 Task: Create an event for the industry conference attendance.
Action: Mouse moved to (77, 149)
Screenshot: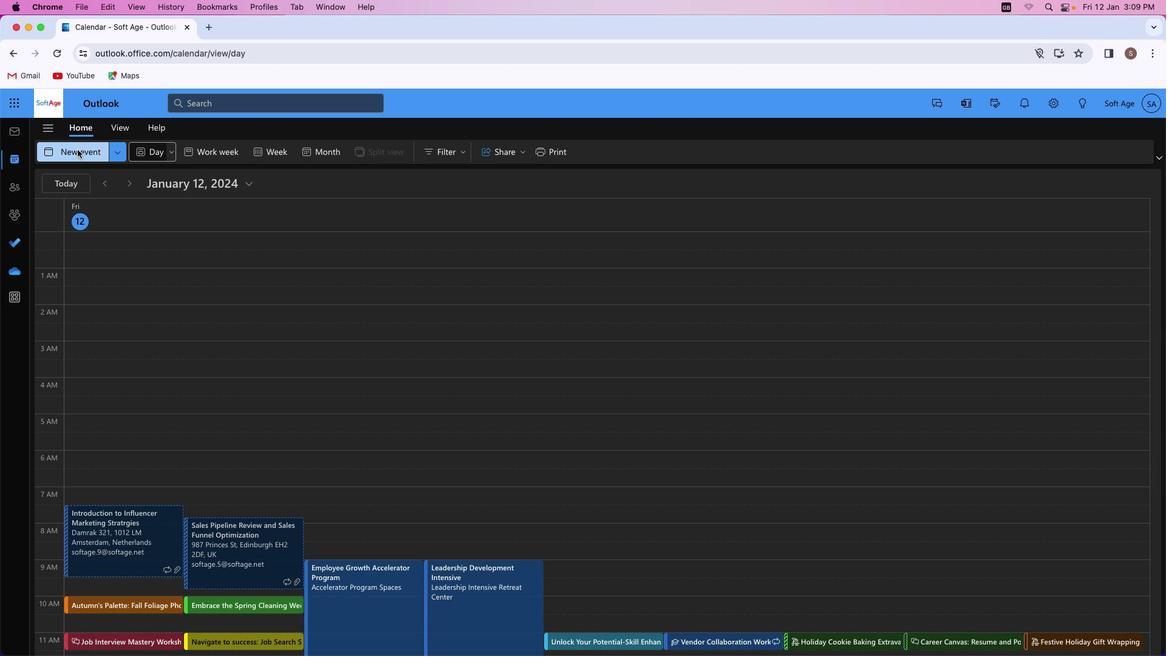 
Action: Mouse pressed left at (77, 149)
Screenshot: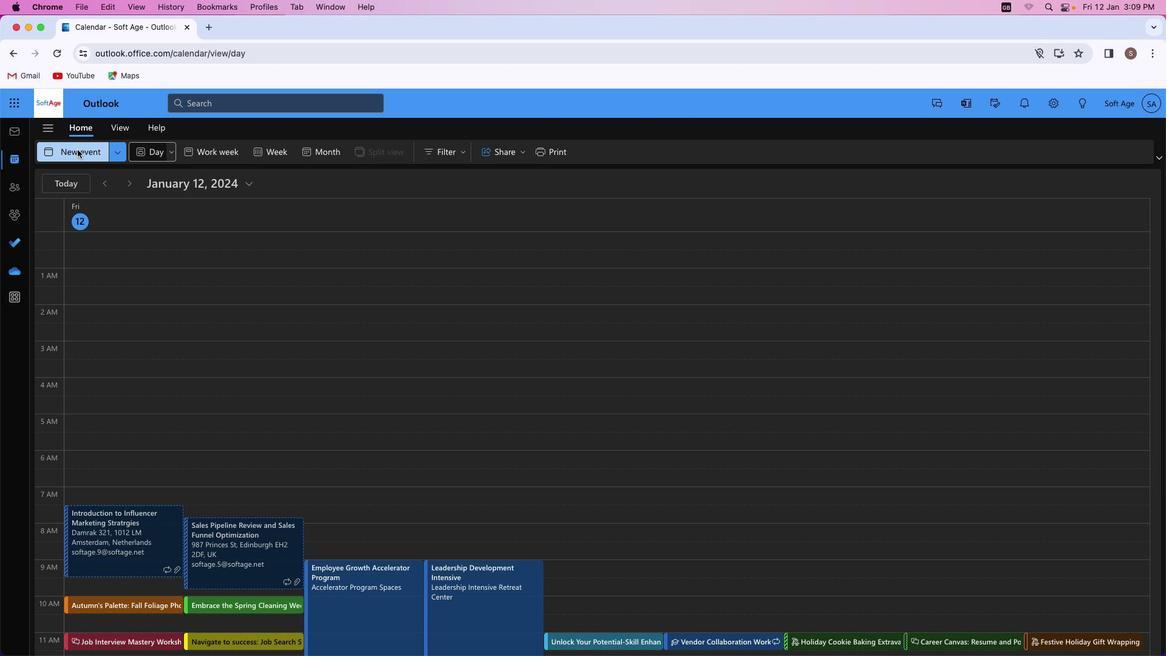 
Action: Mouse moved to (317, 226)
Screenshot: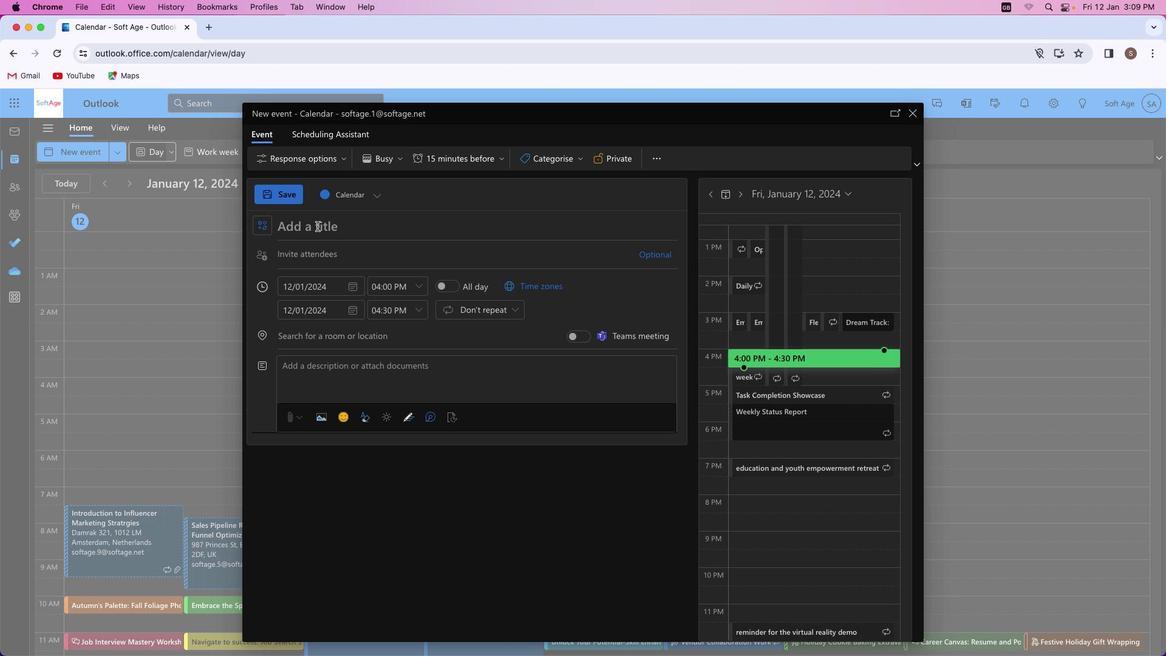 
Action: Mouse pressed left at (317, 226)
Screenshot: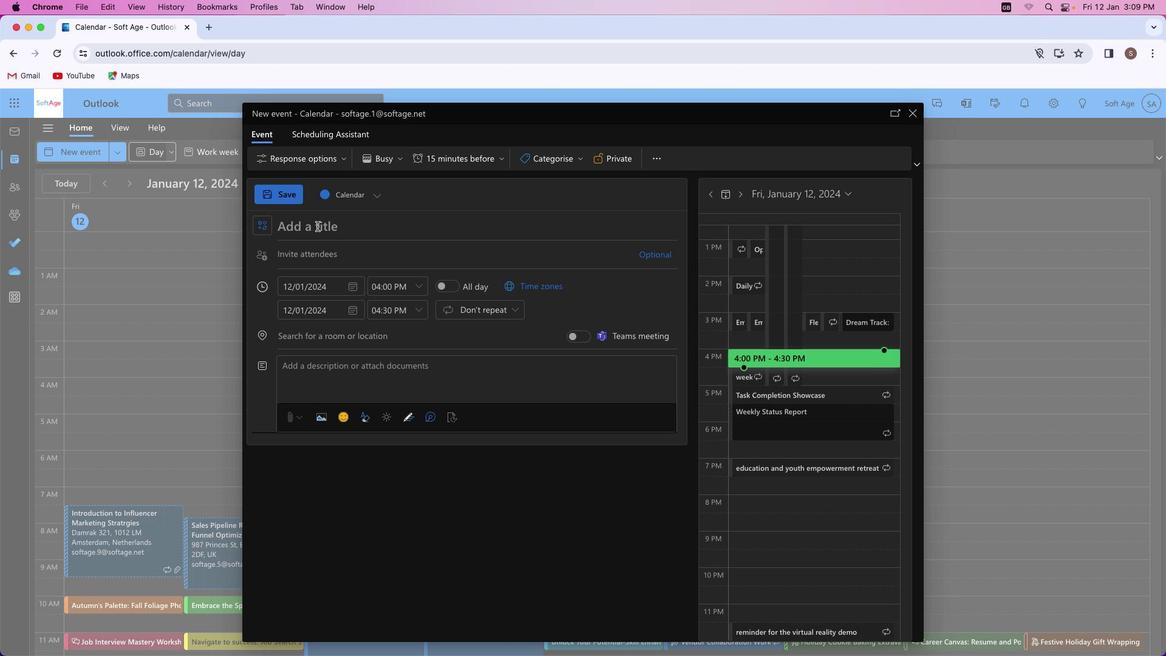 
Action: Key pressed Key.shift'E''l''e''v''a''t''e'Key.spaceKey.shift_r'Y''o''u''r'Key.spaceKey.shift'E''x''p''e''r''t''i''s''e'Key.spaceKey.shift'T''h''r''o''u''g''h'Key.spaceKey.shift'C''o''n''f''e''r''e''n''c''e'Key.spaceKey.shift'A''t''t''e''n''d''a''n''c''e'
Screenshot: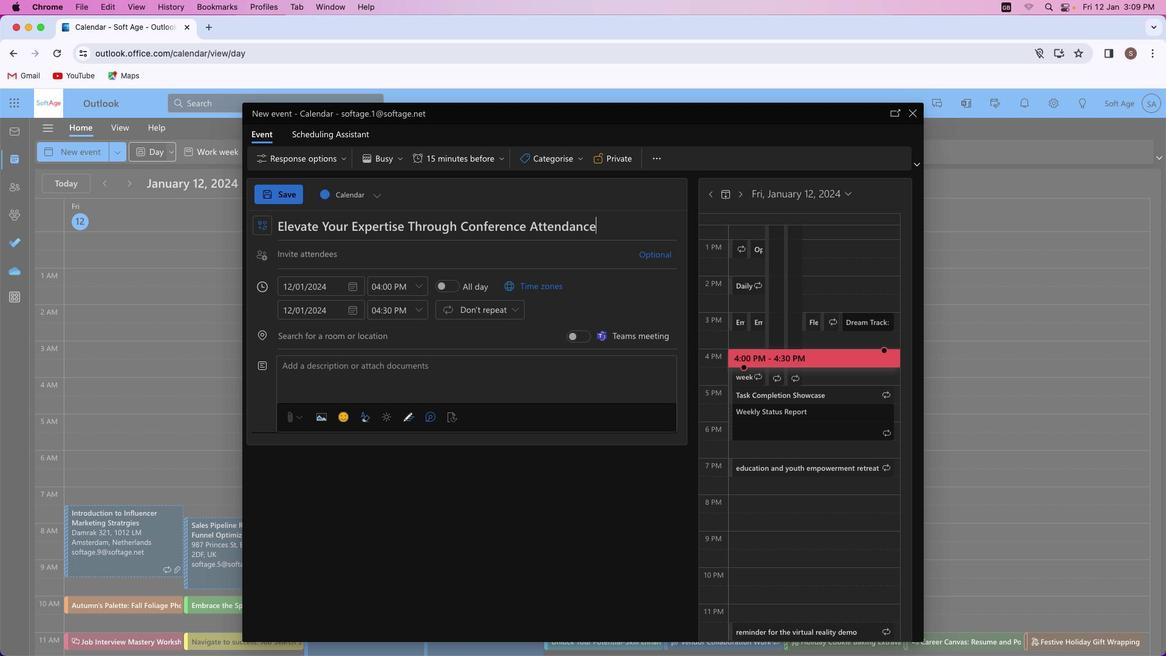 
Action: Mouse moved to (308, 249)
Screenshot: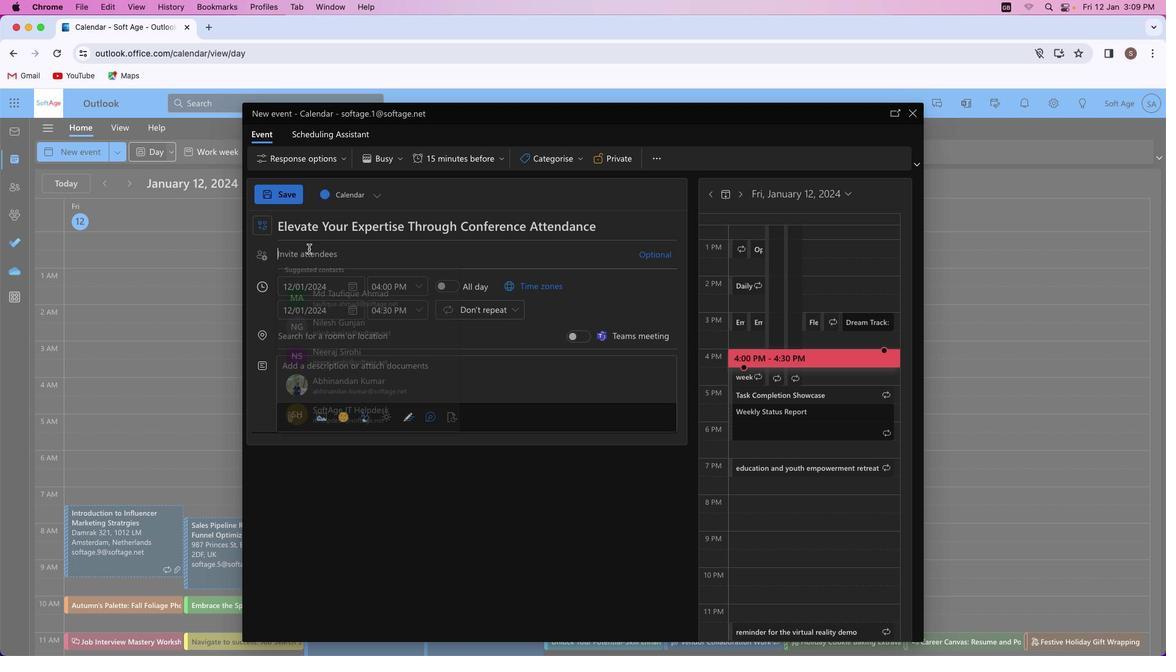 
Action: Mouse pressed left at (308, 249)
Screenshot: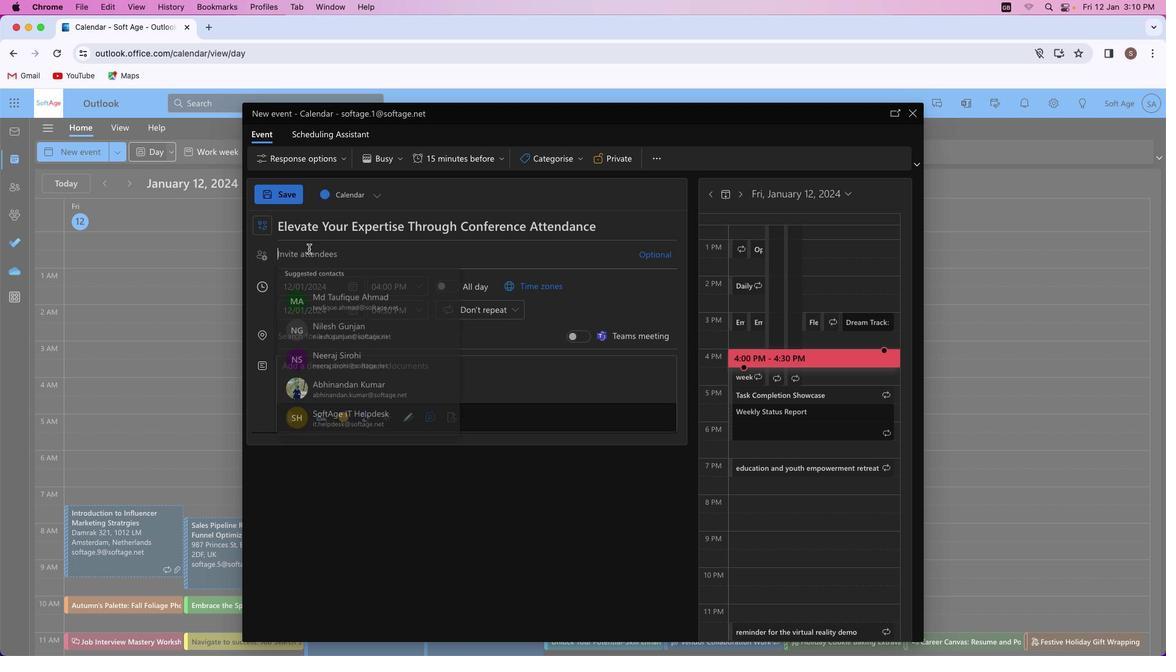 
Action: Key pressed Key.shift'A''k''a''s''h''r''a''j''p''u''t'Key.shift'@''o''u''t''l''o''o''k''.''c''o''m'
Screenshot: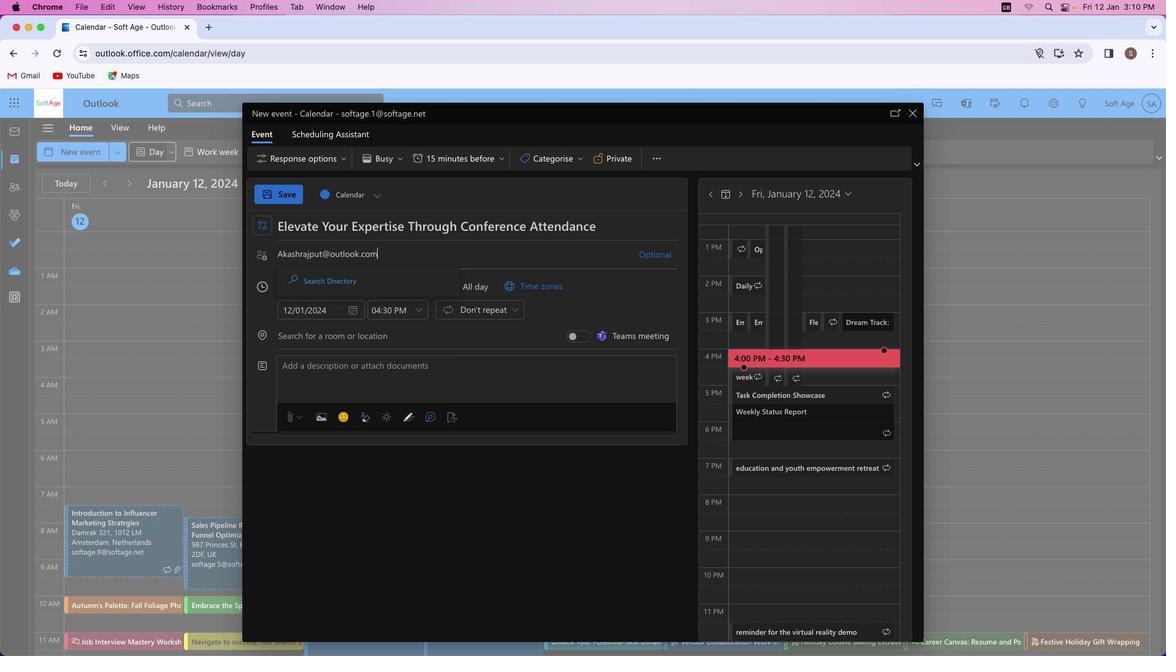 
Action: Mouse moved to (398, 278)
Screenshot: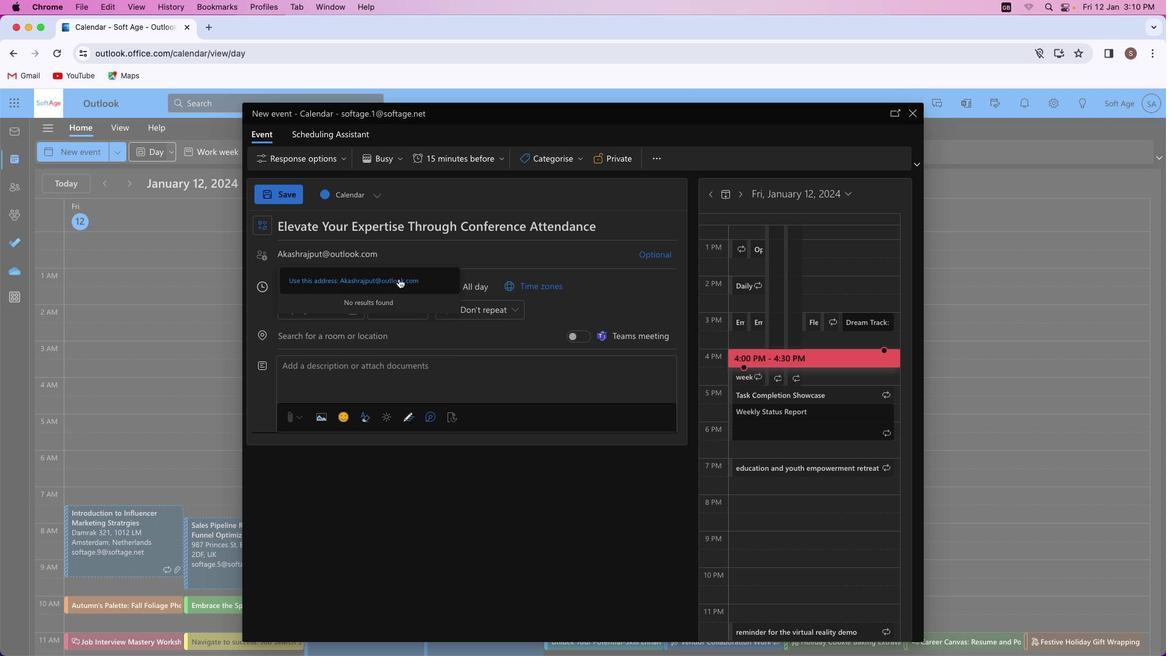 
Action: Mouse pressed left at (398, 278)
Screenshot: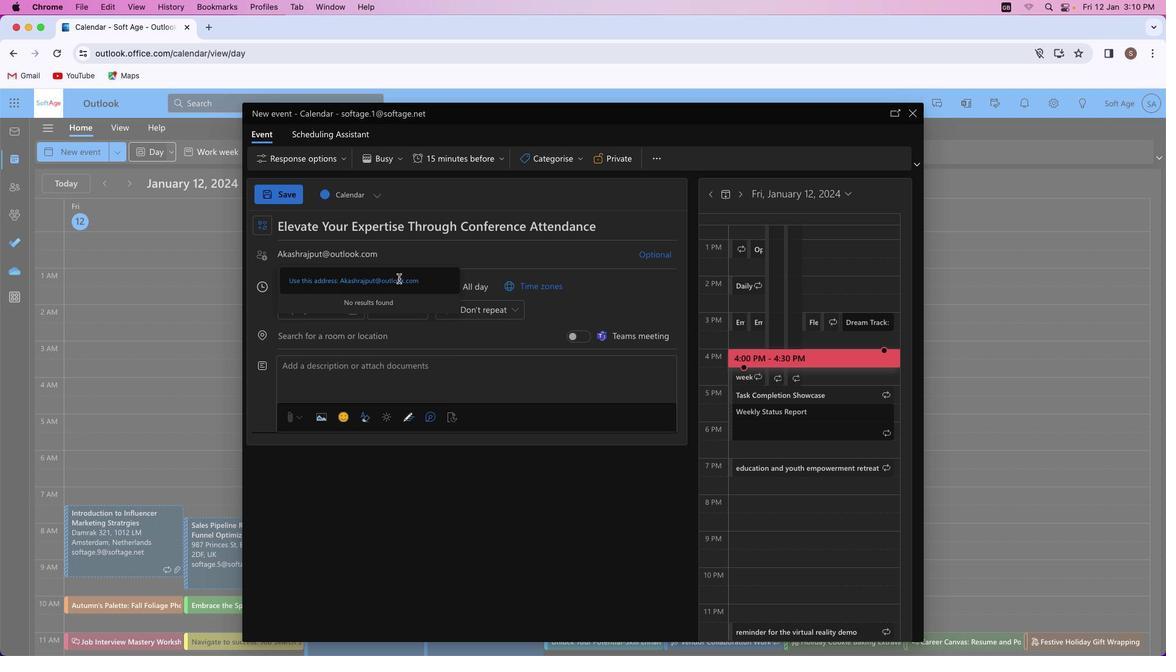 
Action: Mouse moved to (522, 284)
Screenshot: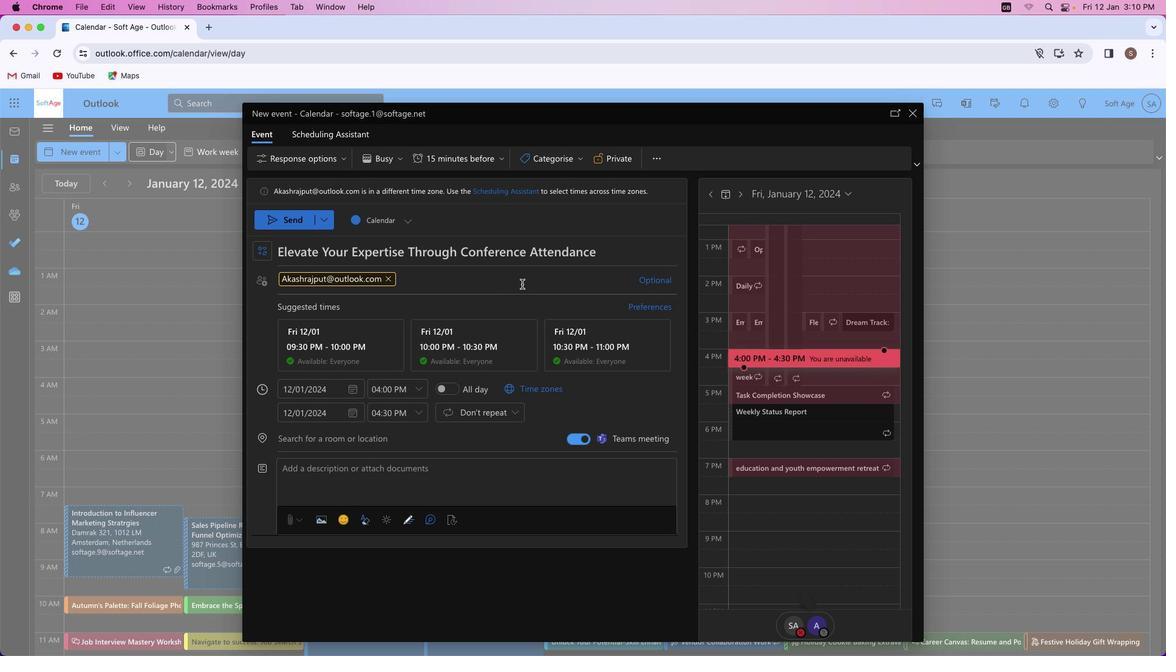
Action: Key pressed 's''h''i''v''a''m''y''a''d''a''v''4''1'Key.shift'@''o''u''t''l''o''o''k''.''c''o''m'
Screenshot: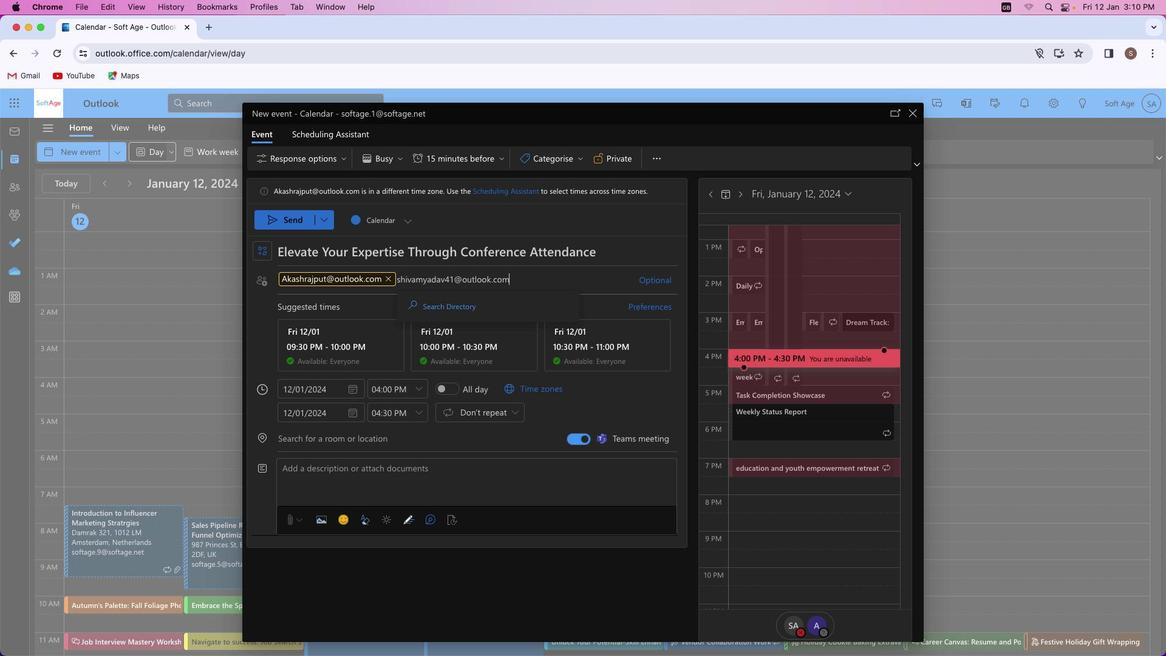 
Action: Mouse moved to (503, 303)
Screenshot: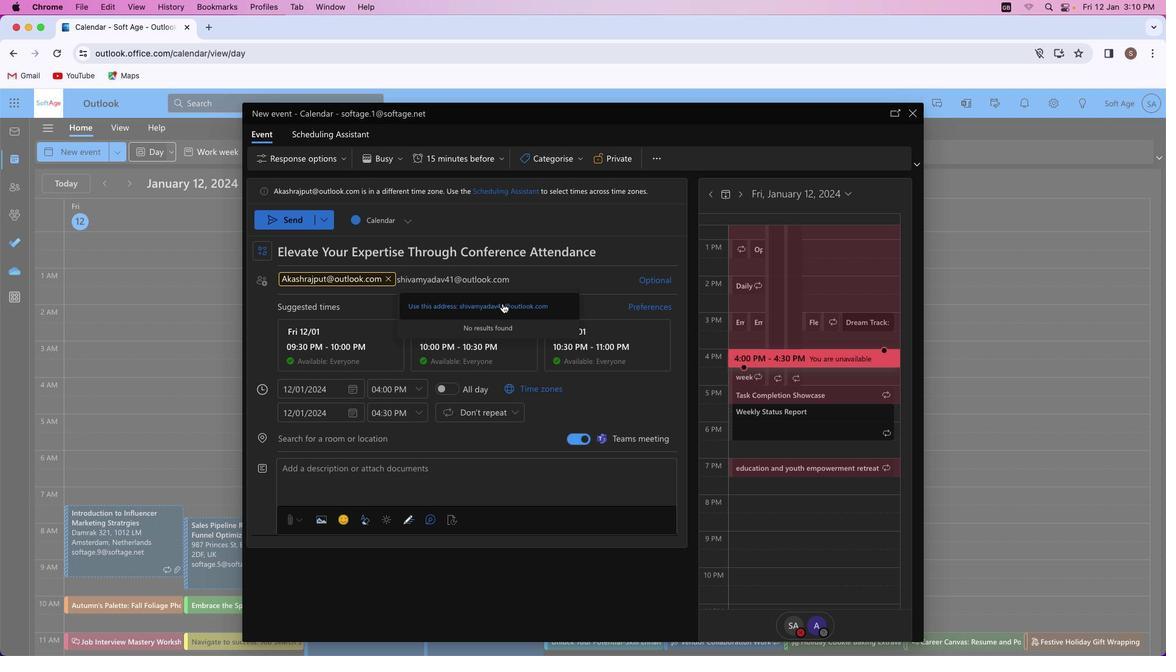 
Action: Mouse pressed left at (503, 303)
Screenshot: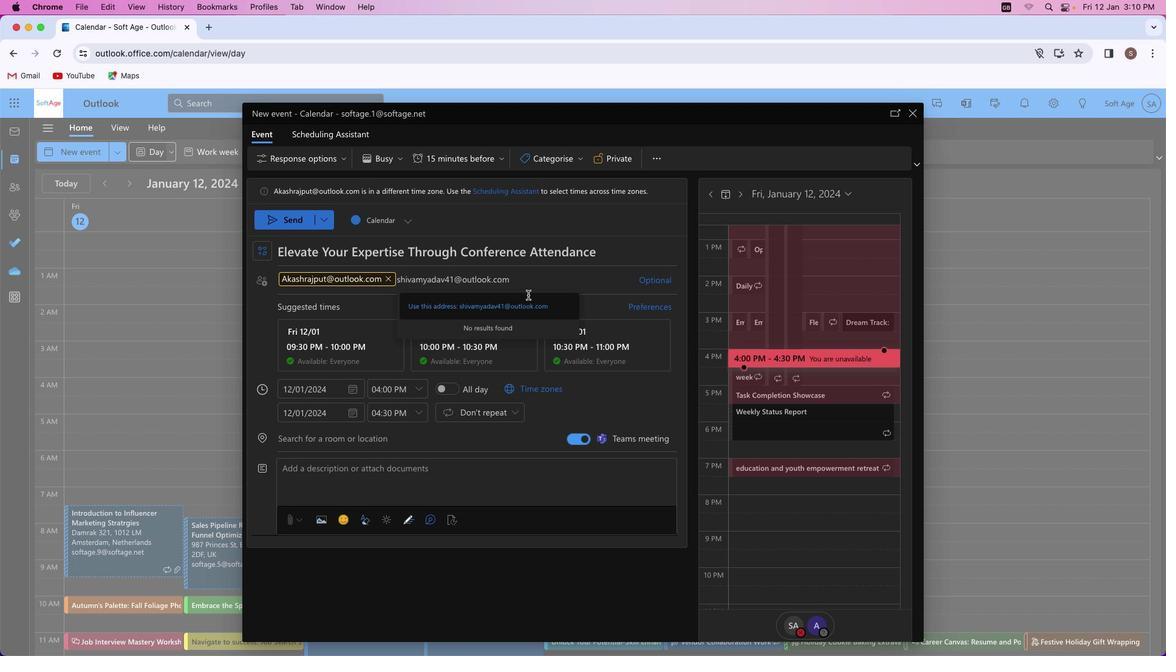 
Action: Mouse moved to (658, 287)
Screenshot: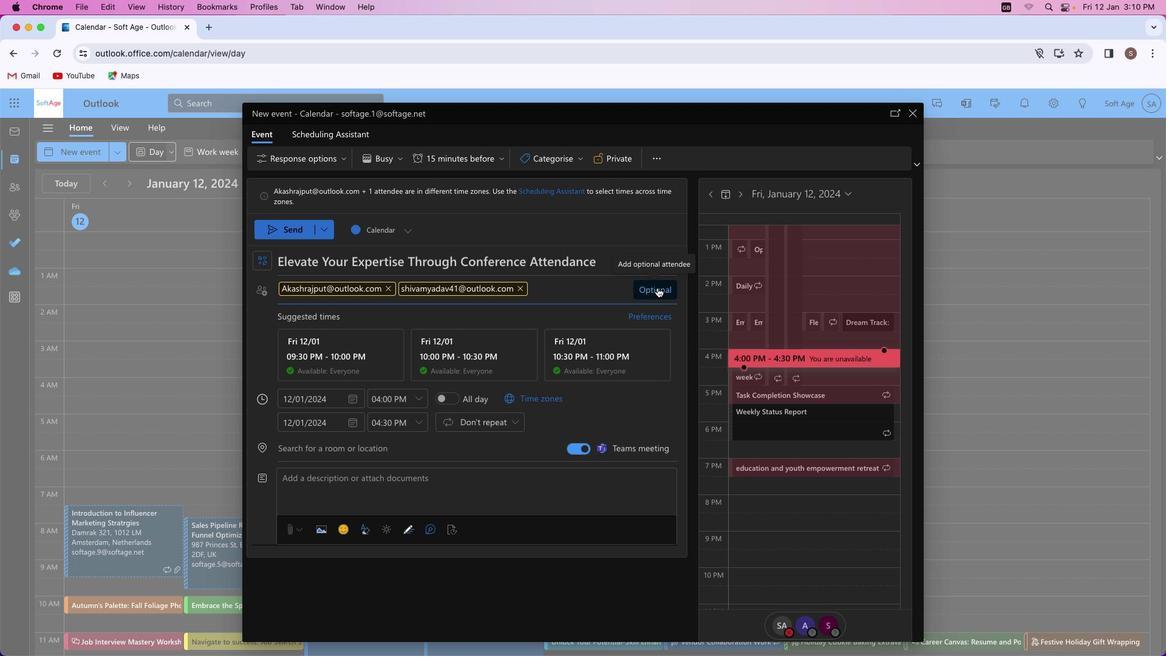 
Action: Mouse pressed left at (658, 287)
Screenshot: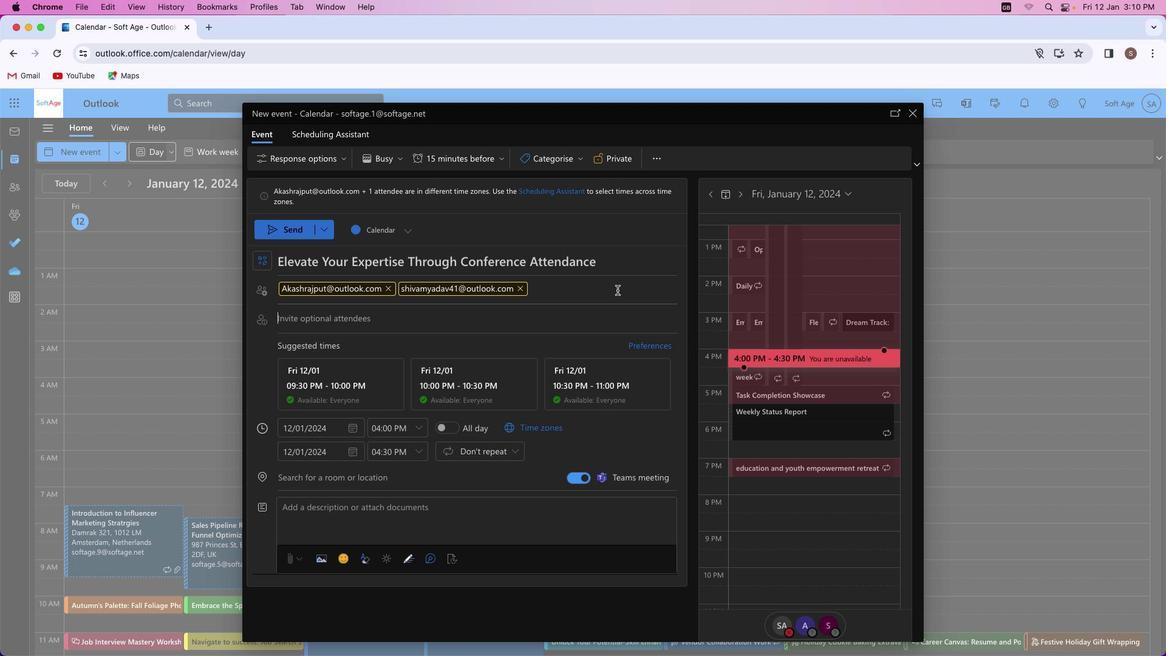 
Action: Mouse moved to (356, 321)
Screenshot: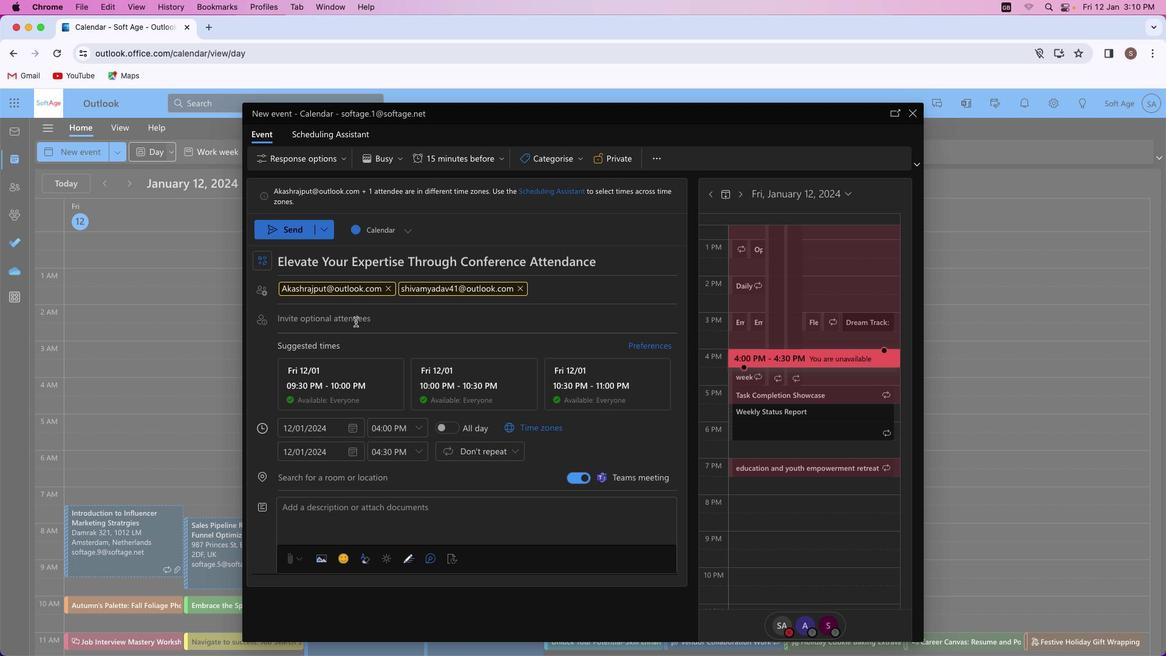 
Action: Key pressed Key.shift_r'M''u''n''e''e''s''h''k''u''m''a''r''9''7''3''2'Key.shift'@''o''u''t''l''o''o''k''.''c''o''m'
Screenshot: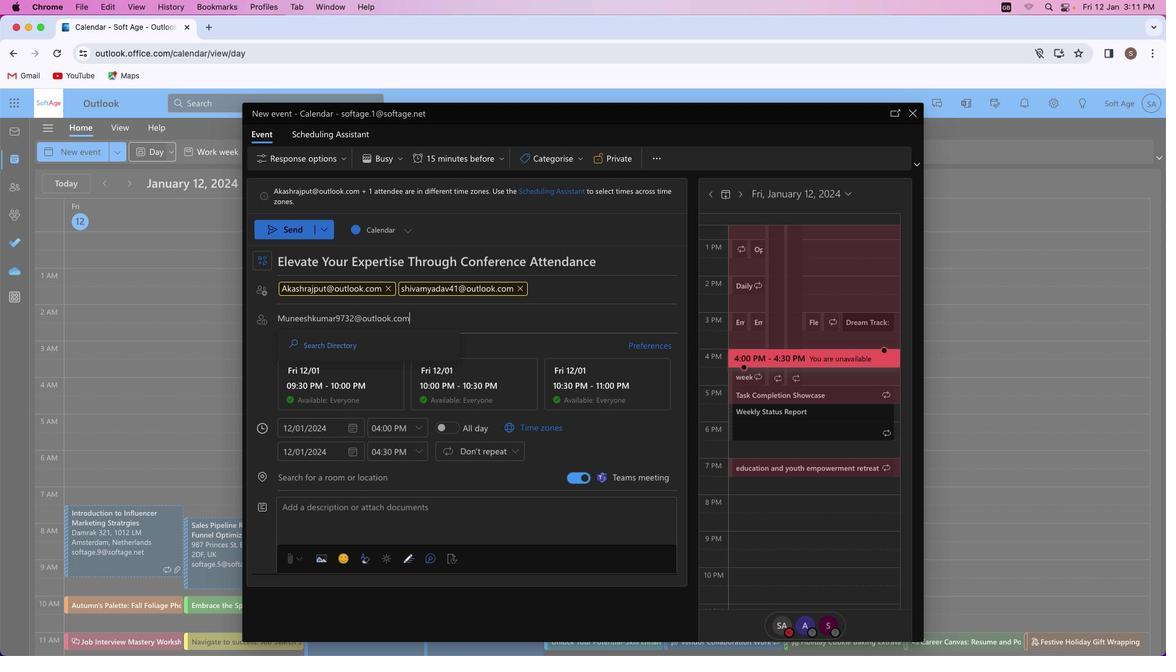 
Action: Mouse moved to (420, 345)
Screenshot: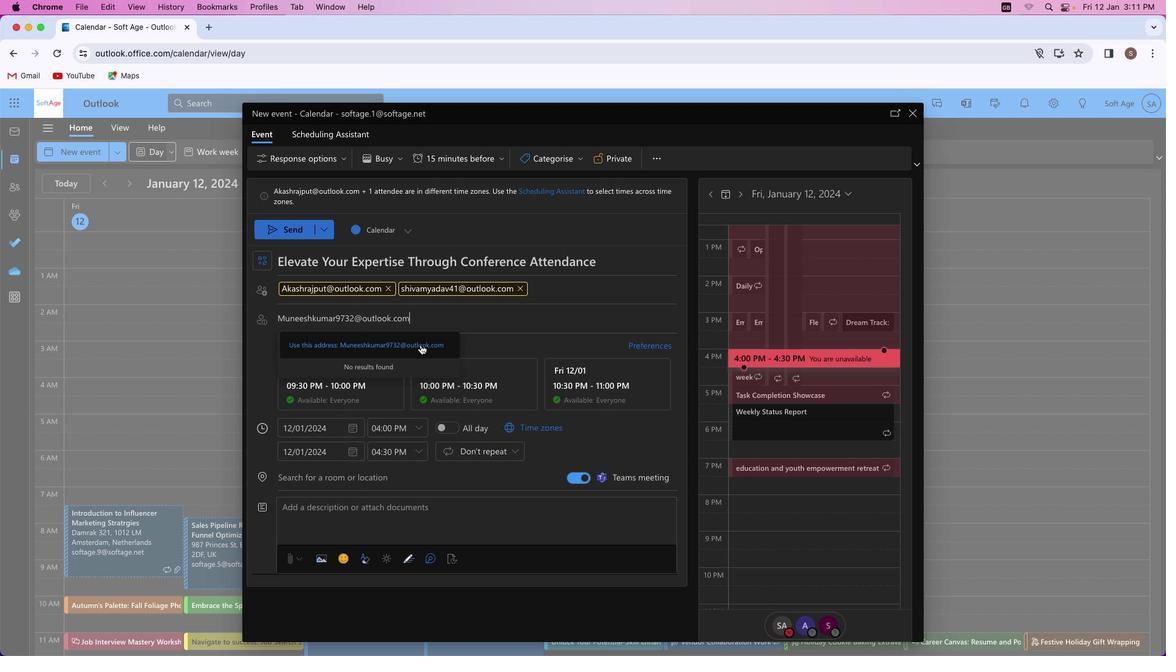 
Action: Mouse pressed left at (420, 345)
Screenshot: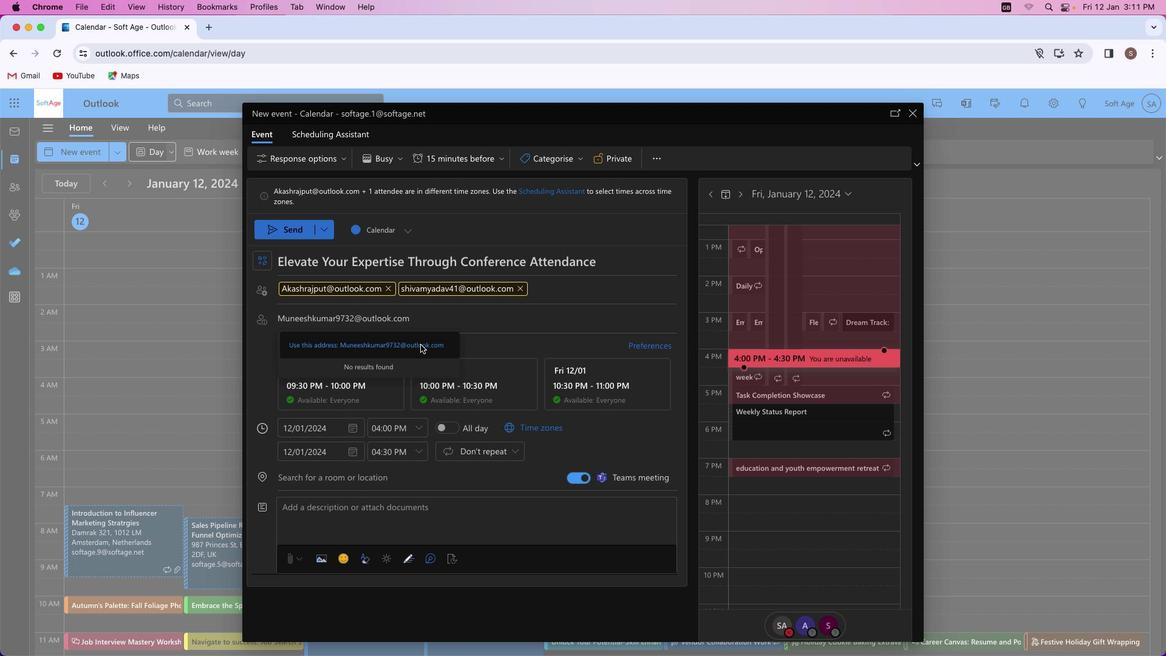 
Action: Mouse moved to (327, 475)
Screenshot: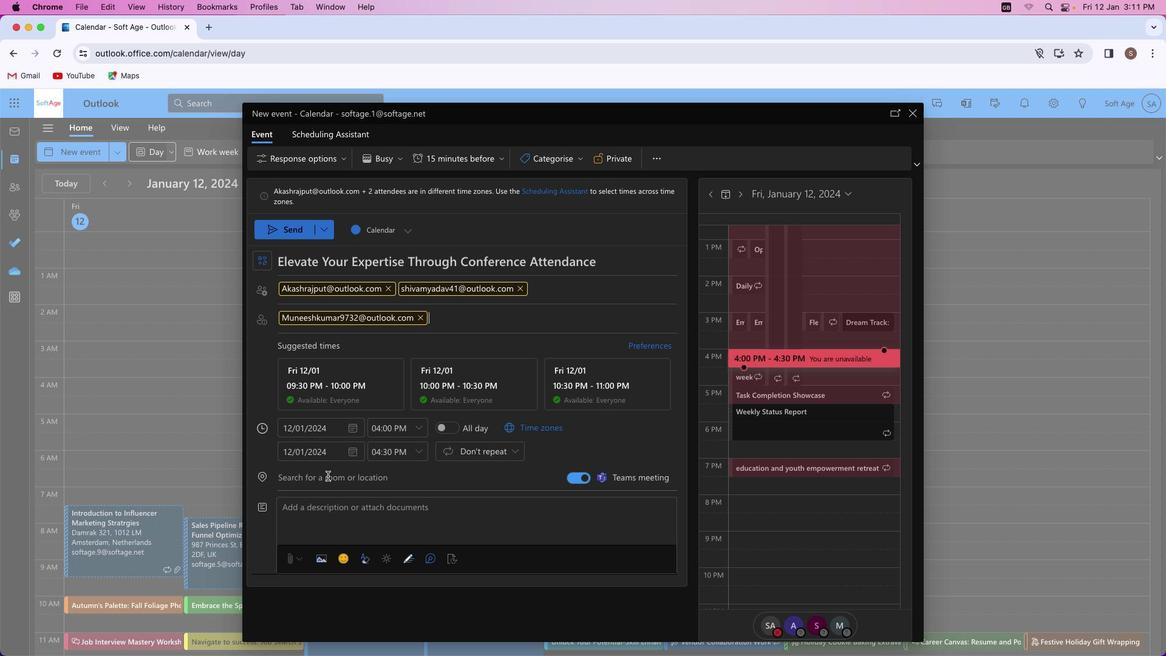 
Action: Mouse pressed left at (327, 475)
Screenshot: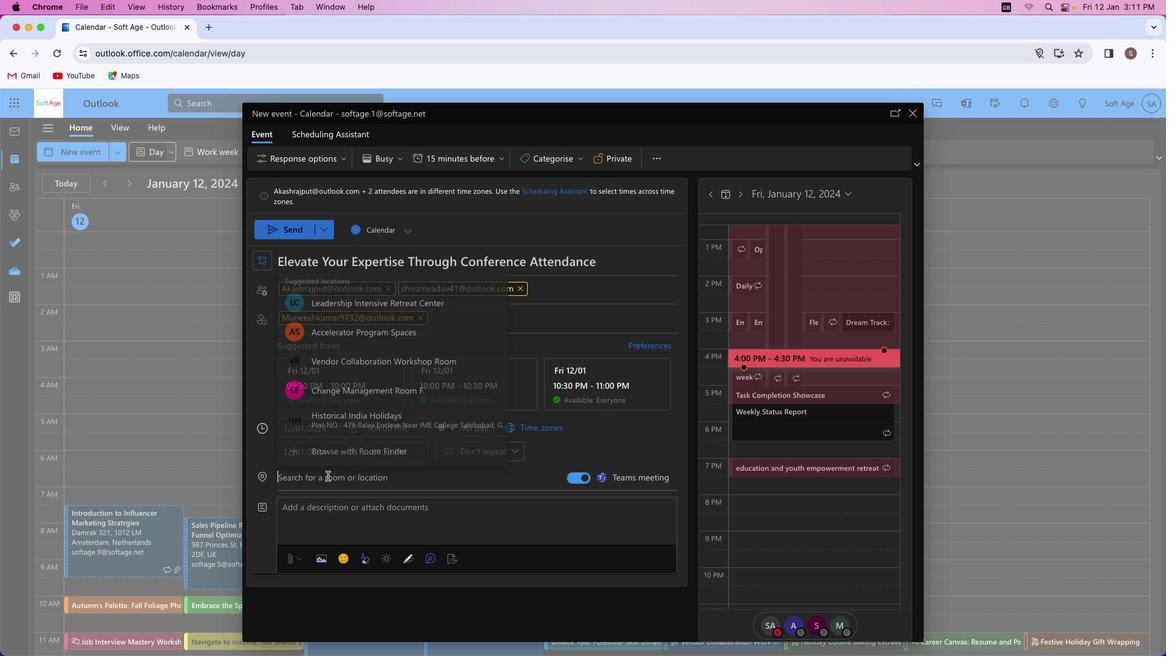 
Action: Key pressed Key.shift_r'I''n''d''u''s''t''r''y'
Screenshot: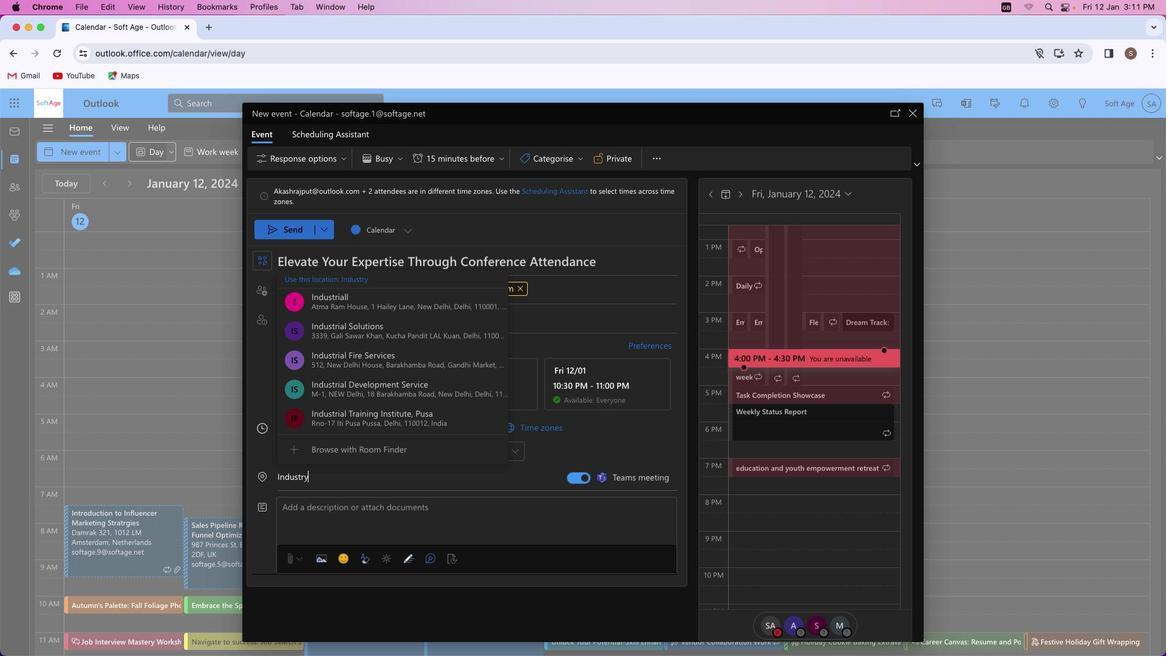 
Action: Mouse moved to (356, 371)
Screenshot: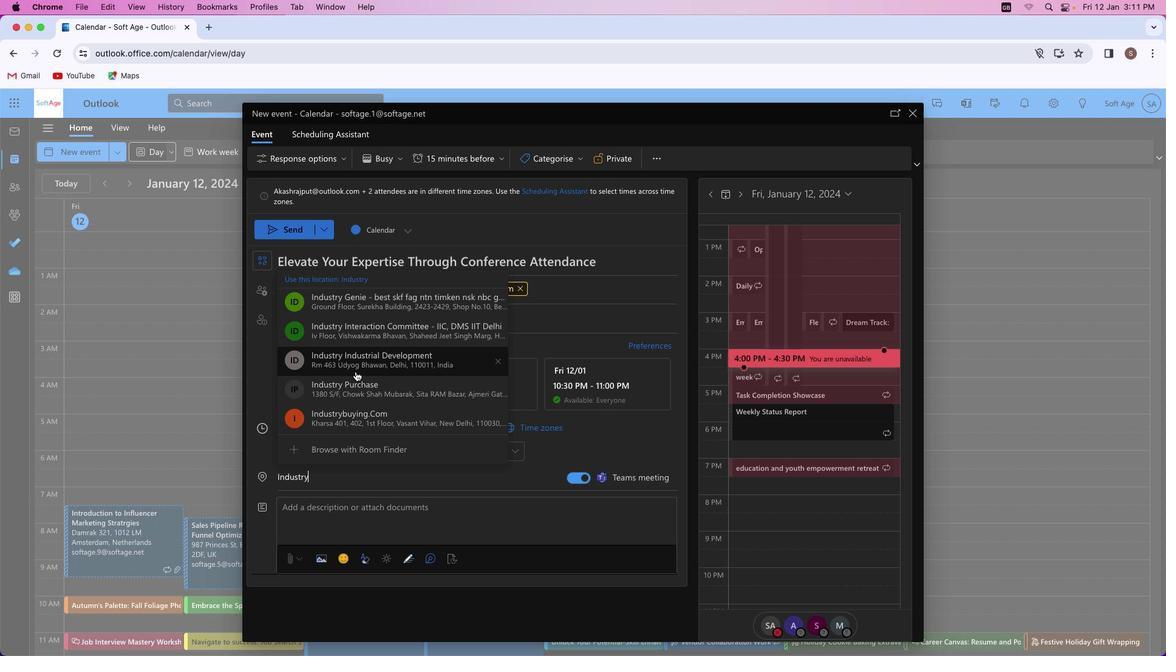
Action: Key pressed Key.space'c''o''n''f'Key.backspace
Screenshot: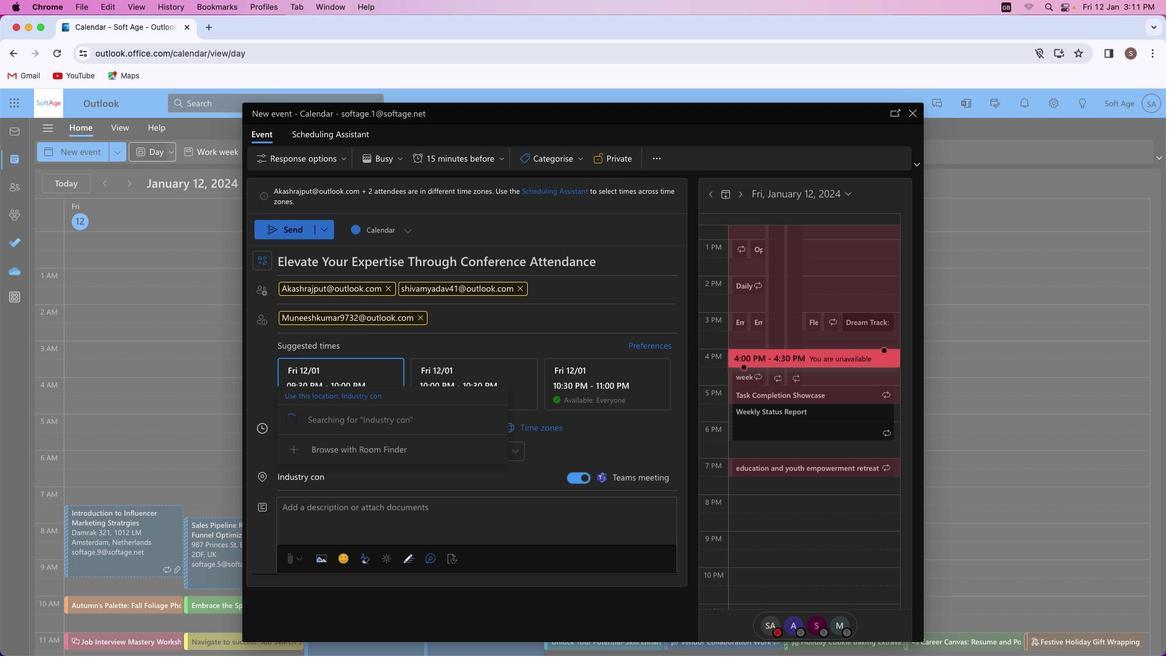
Action: Mouse moved to (327, 478)
Screenshot: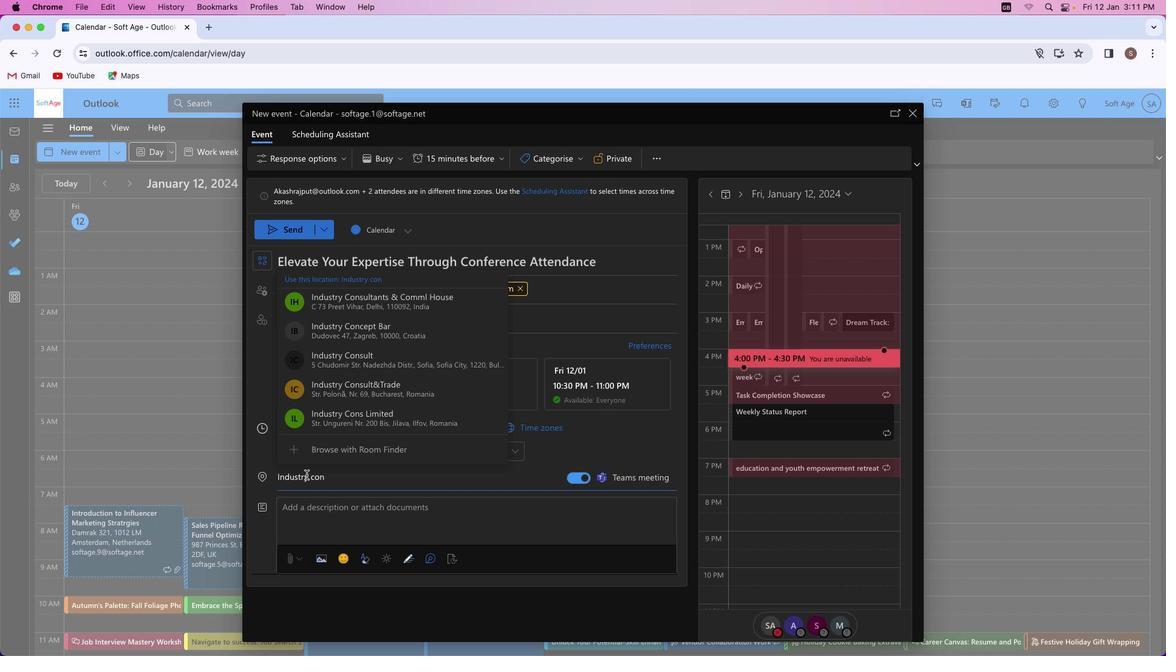 
Action: Mouse pressed left at (327, 478)
Screenshot: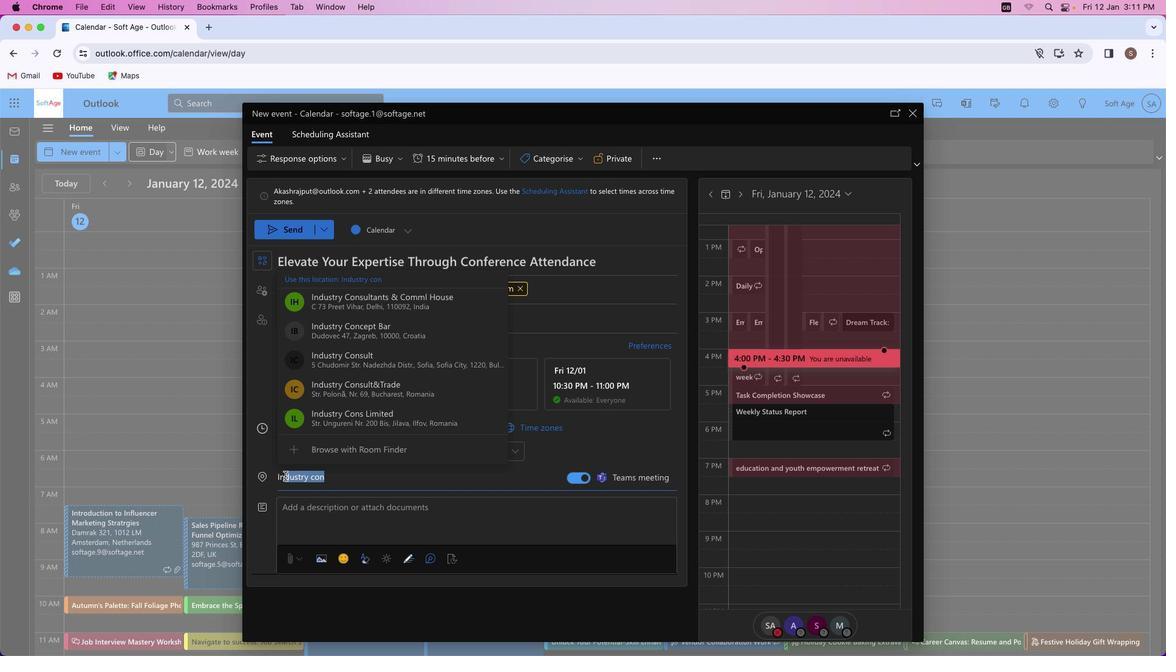 
Action: Mouse moved to (273, 486)
Screenshot: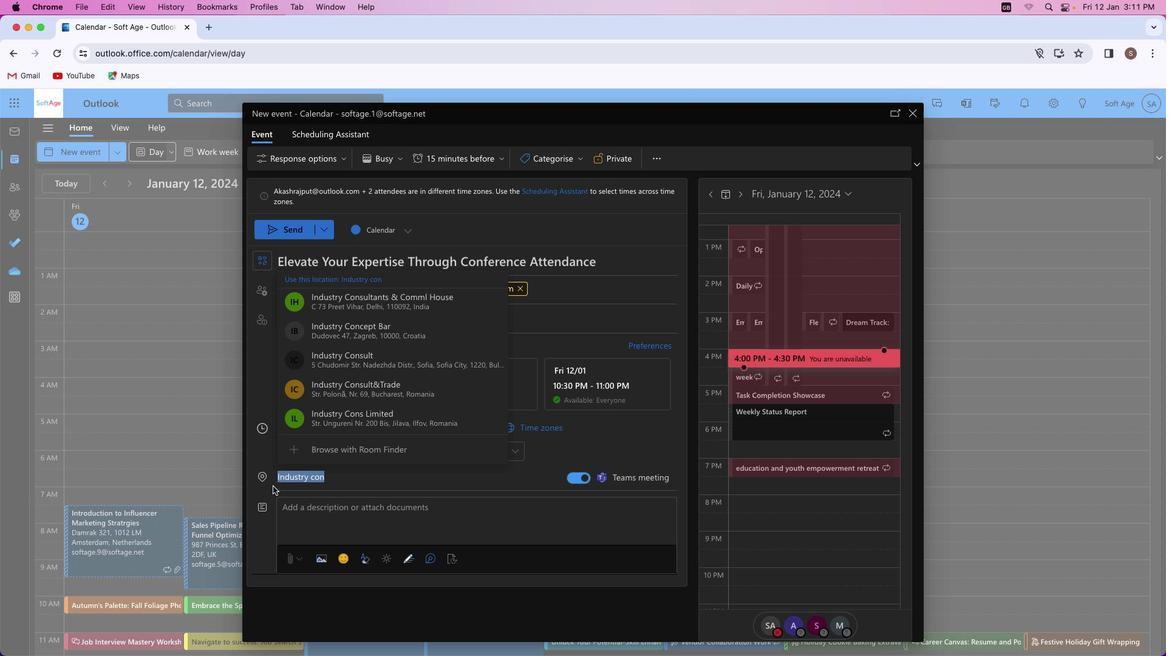 
Action: Key pressed Key.shift'S''o''s''t''a''g''e'Key.spaceKey.shift_r'I''n''f''o''r''m''a''n''c''e'Key.backspaceKey.backspaceKey.backspace't''i''o''n'Key.spaceKey.shift'T''e''c''h''n''o''l''o''g''y'Key.spaceKey.shift_r'L''i''m''i''t''e''d'
Screenshot: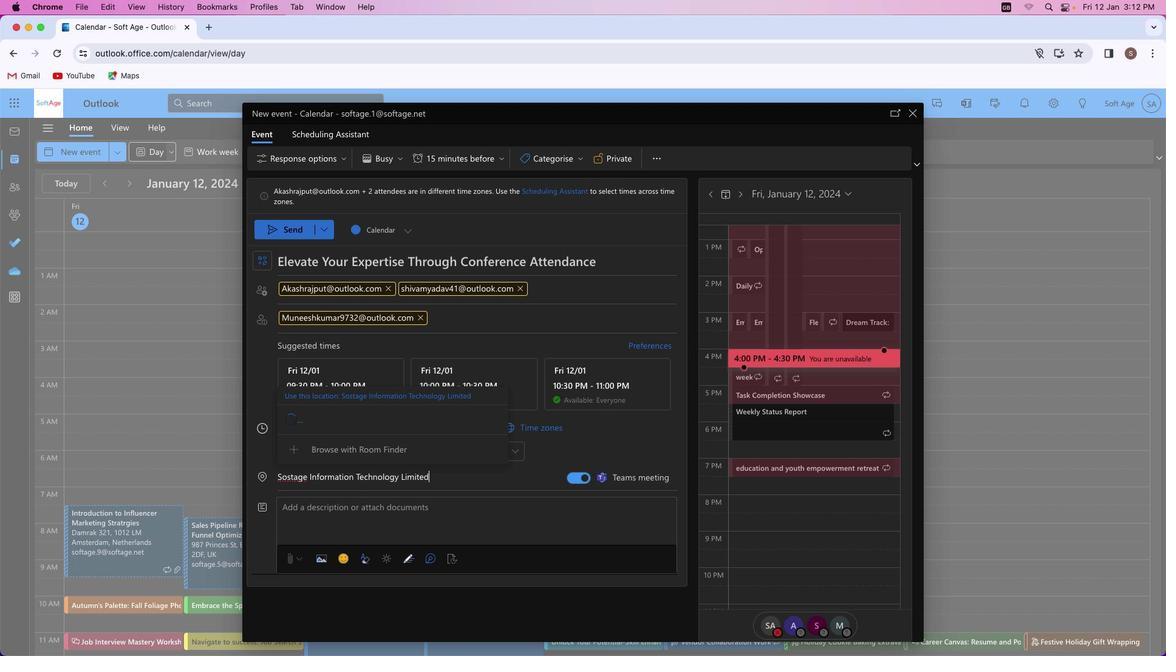 
Action: Mouse moved to (291, 477)
Screenshot: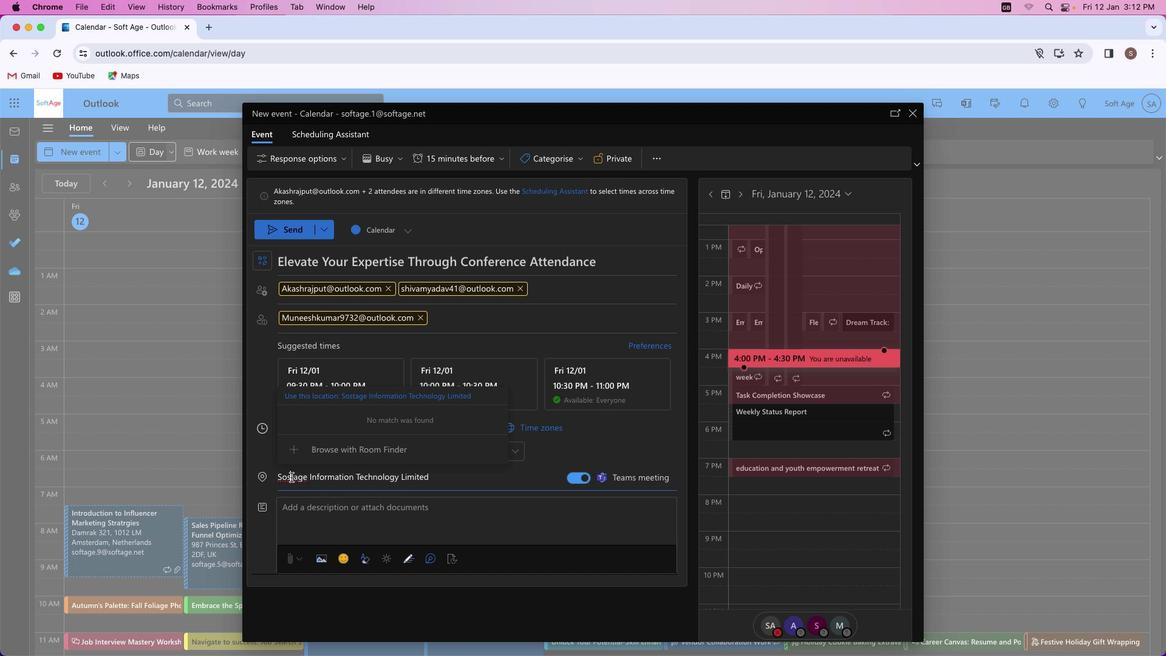 
Action: Mouse pressed left at (291, 477)
Screenshot: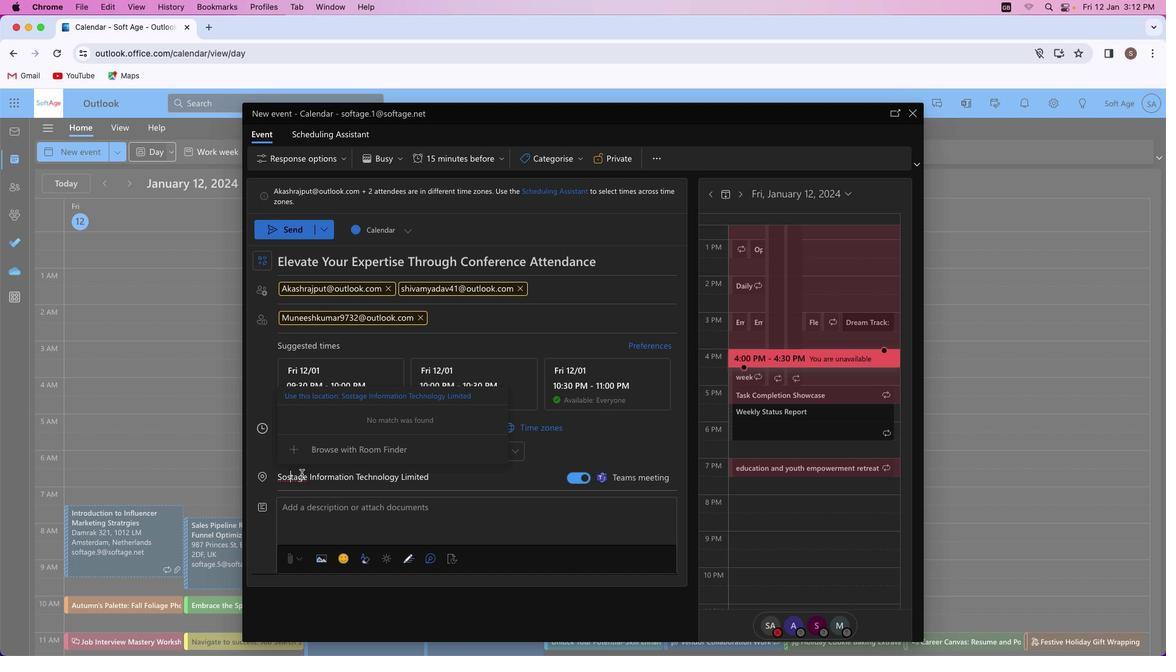 
Action: Mouse moved to (309, 473)
Screenshot: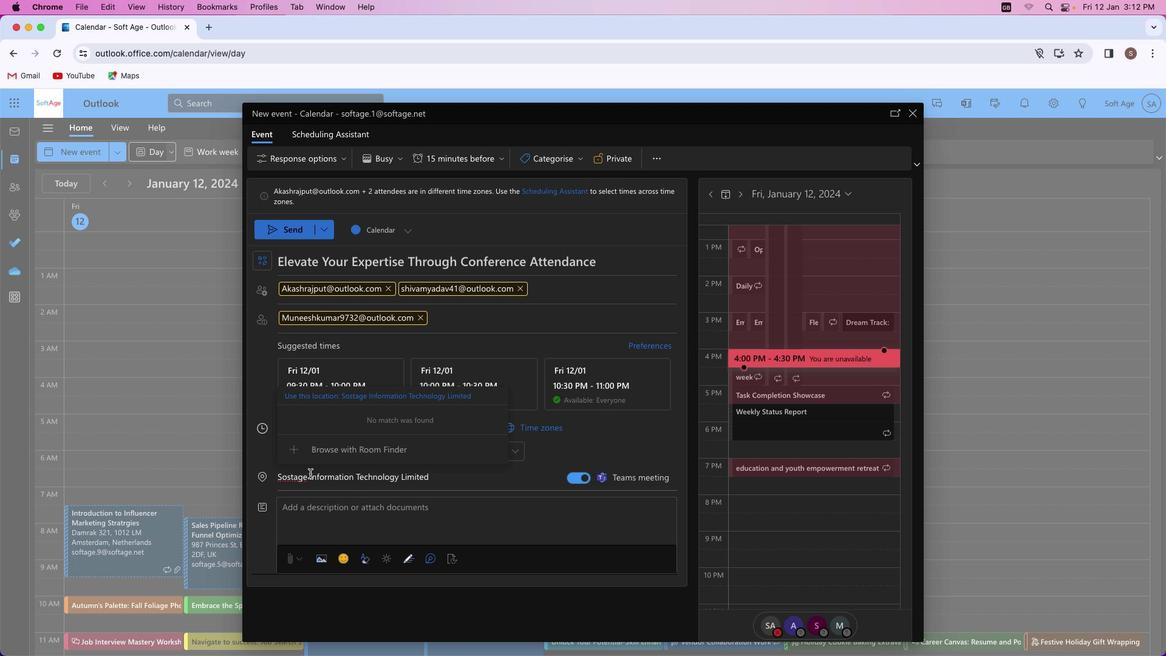 
Action: Key pressed Key.backspace'f'
Screenshot: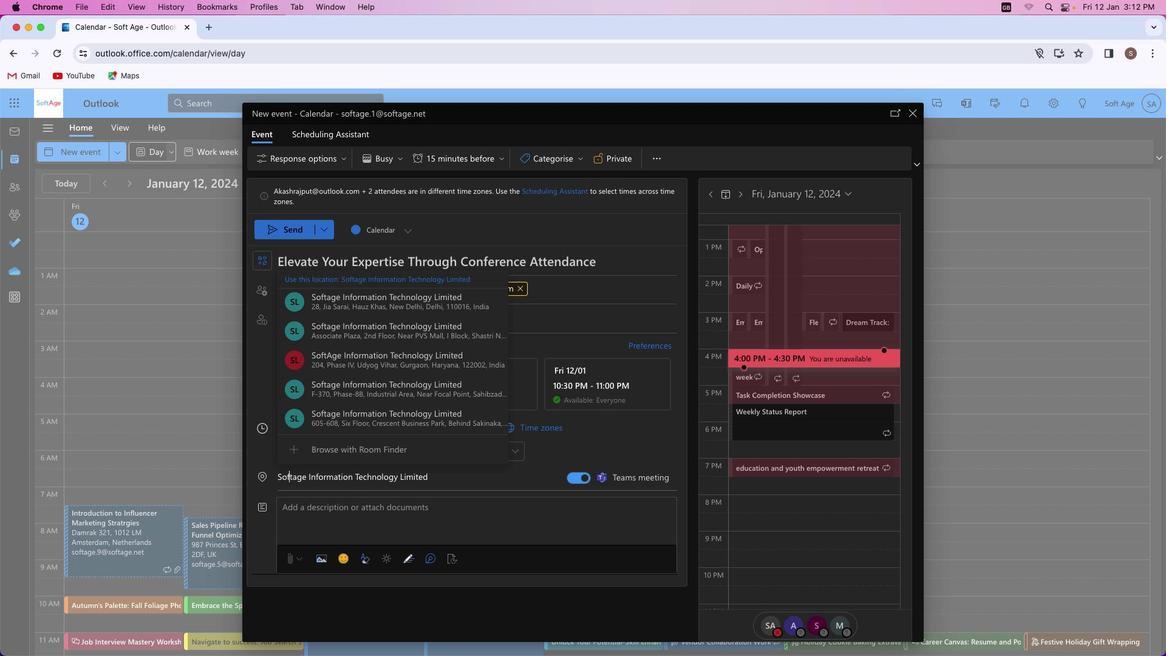 
Action: Mouse moved to (395, 308)
Screenshot: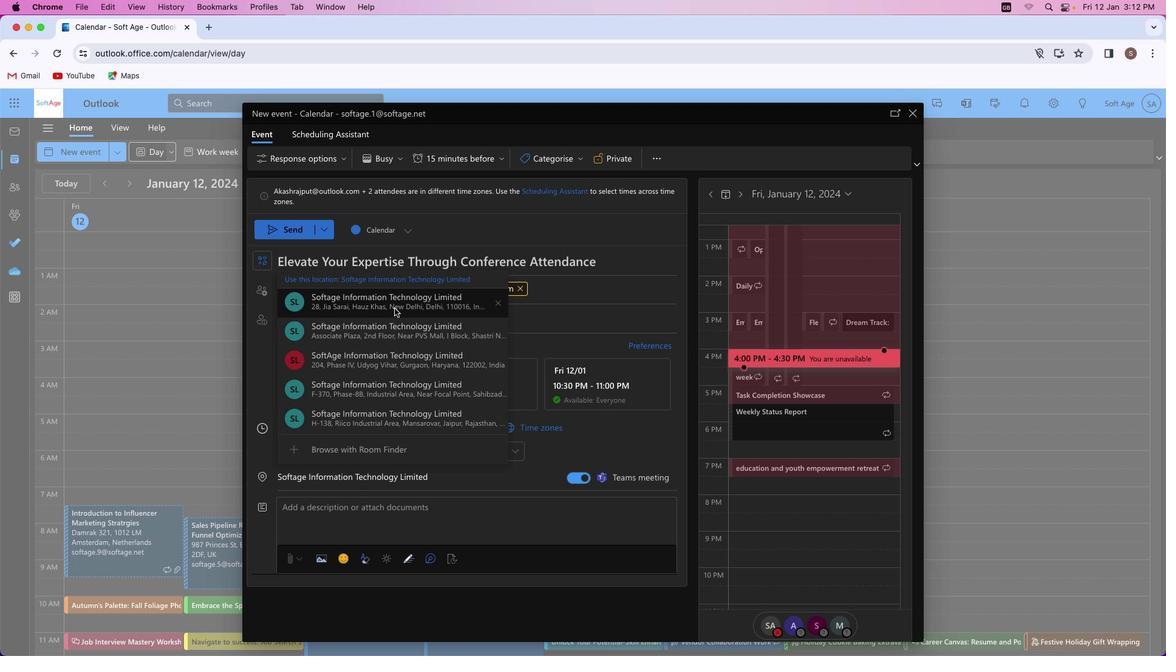
Action: Mouse pressed left at (395, 308)
Screenshot: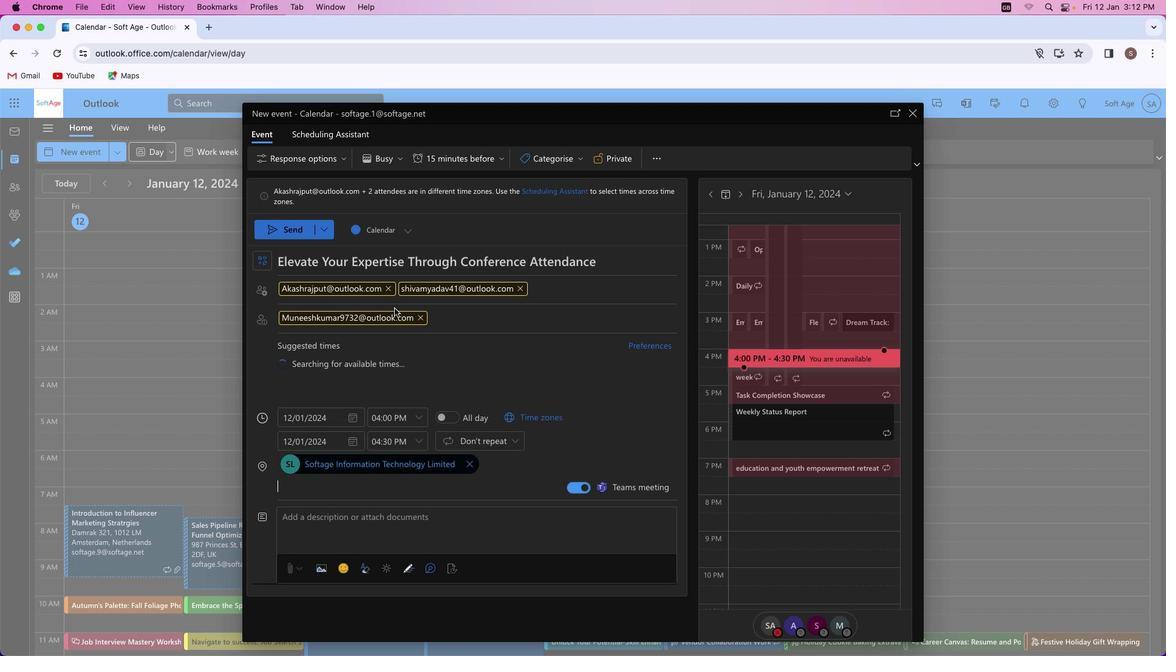 
Action: Mouse moved to (353, 517)
Screenshot: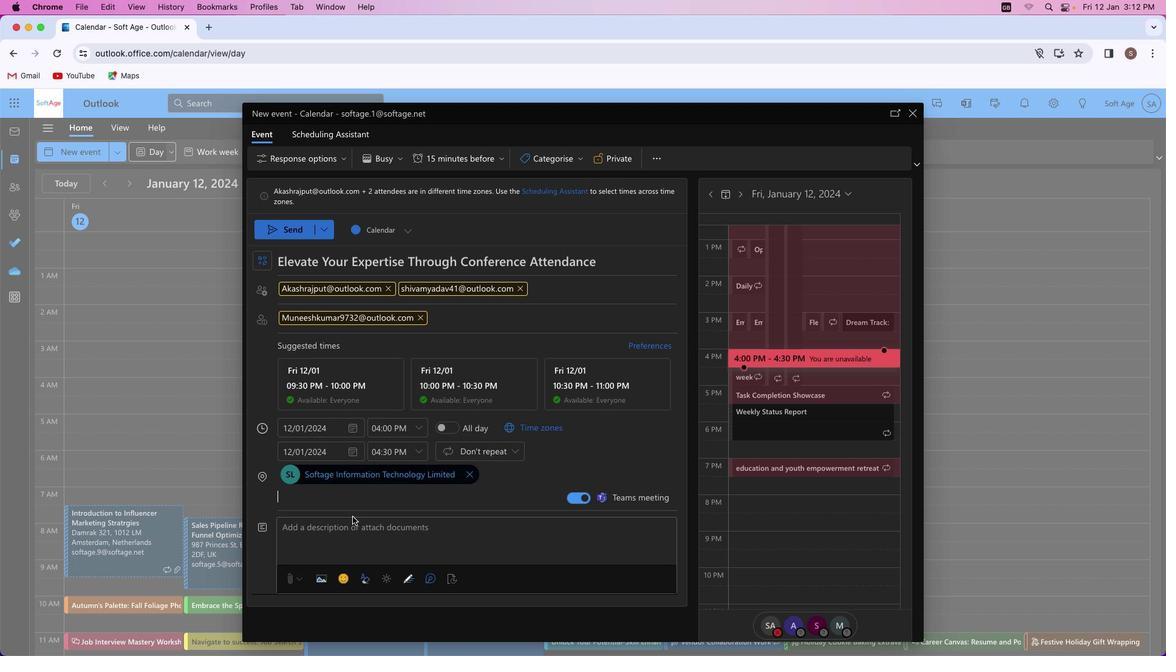 
Action: Mouse pressed left at (353, 517)
Screenshot: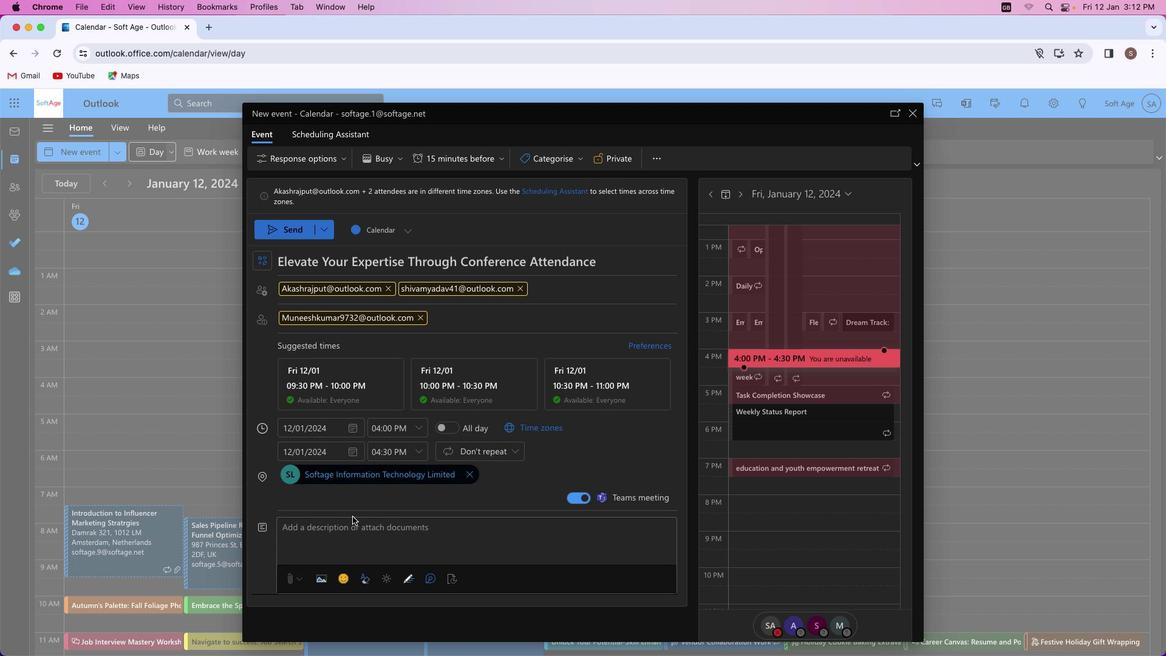 
Action: Mouse moved to (352, 528)
Screenshot: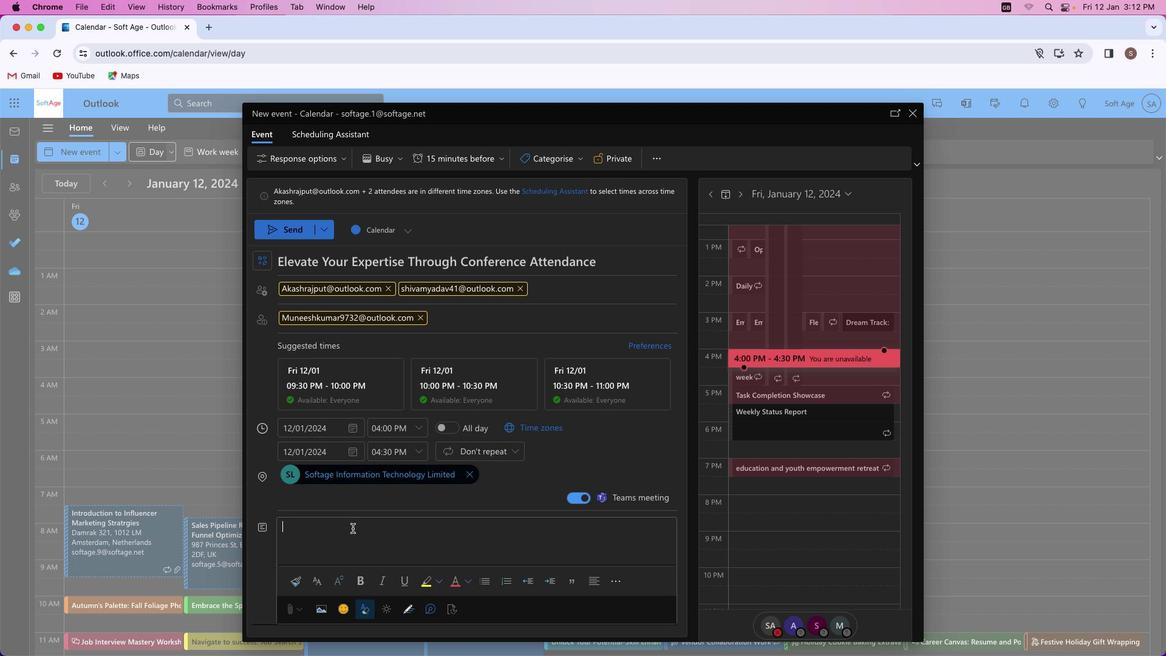 
Action: Mouse pressed left at (352, 528)
Screenshot: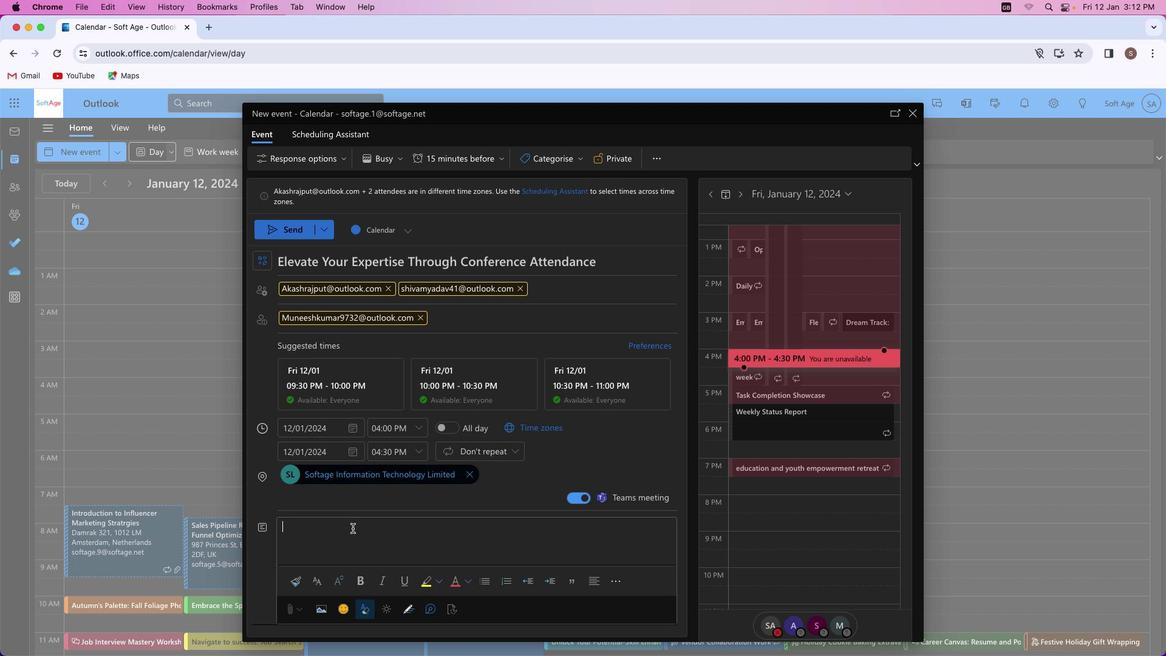 
Action: Mouse moved to (365, 533)
Screenshot: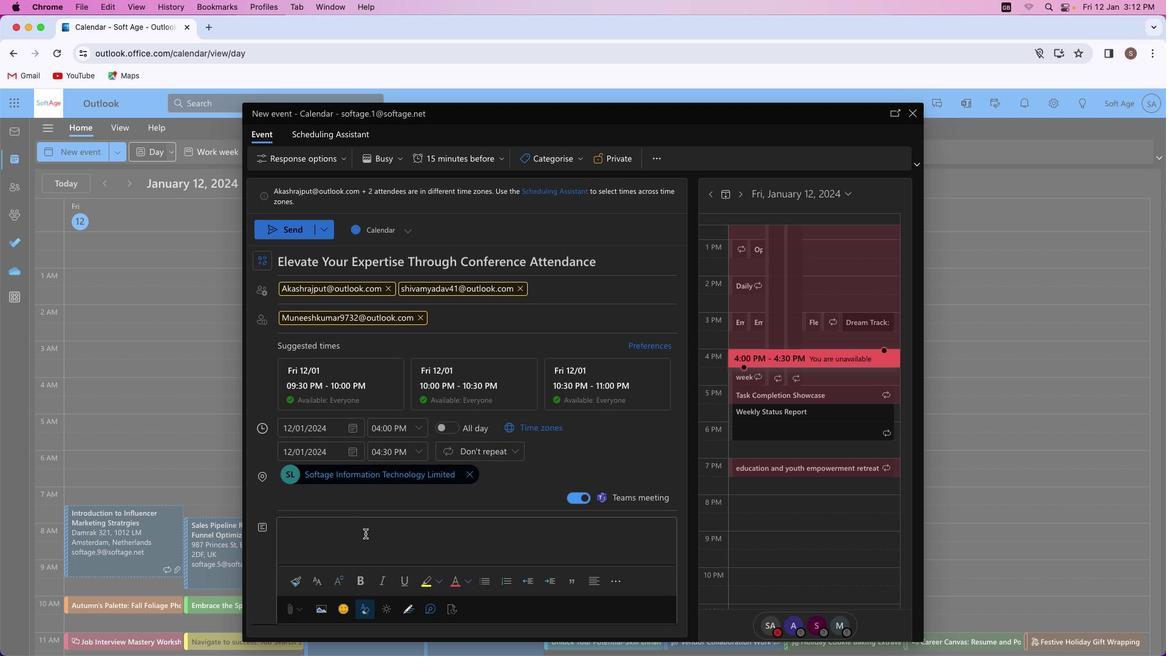 
Action: Key pressed Key.shift_r'I''m''m''e''r''s''e'Key.space'y''o''u''r''s''e''l''f'Key.space'i''n'Key.space't''h''e'Key.space'l''a''t''e''s''t'Key.space't''r''e''n''d''s'Key.space'a''n''d'Key.space'k''n''o''w''e'Key.left'l'Key.right'd''g''e''.'Key.spaceKey.shift'A''t''t''e''n''d'Key.space'o''u''r'Key.space'i''n''d''u''s''t''r''y'Key.space'i''n''s''i''g''h''t'Key.space's''u''m''m''i''t'Key.space'f''o''r'Key.space'i''n''v''a''l''u''a''b''l''e'Key.space'n''e''t''w''o''r''k''i''n''g'','Key.space'l''e''a''r''n''i''n''g'Key.space'o''p''p''o''r''t''u''n''i''t''i''e''s'','Key.space'a''n''d'Key.space'p''r''o''f''e''s''s''i''o''n''a''l'Key.space'g''r''o''w''t''h''.'
Screenshot: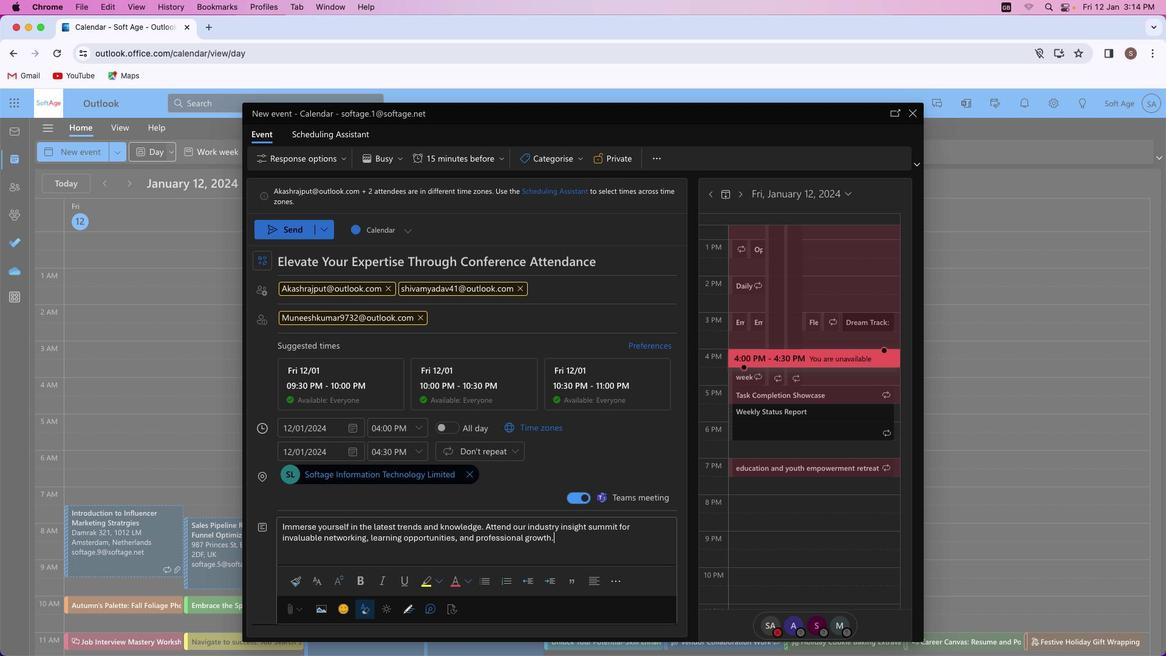 
Action: Mouse moved to (567, 542)
Screenshot: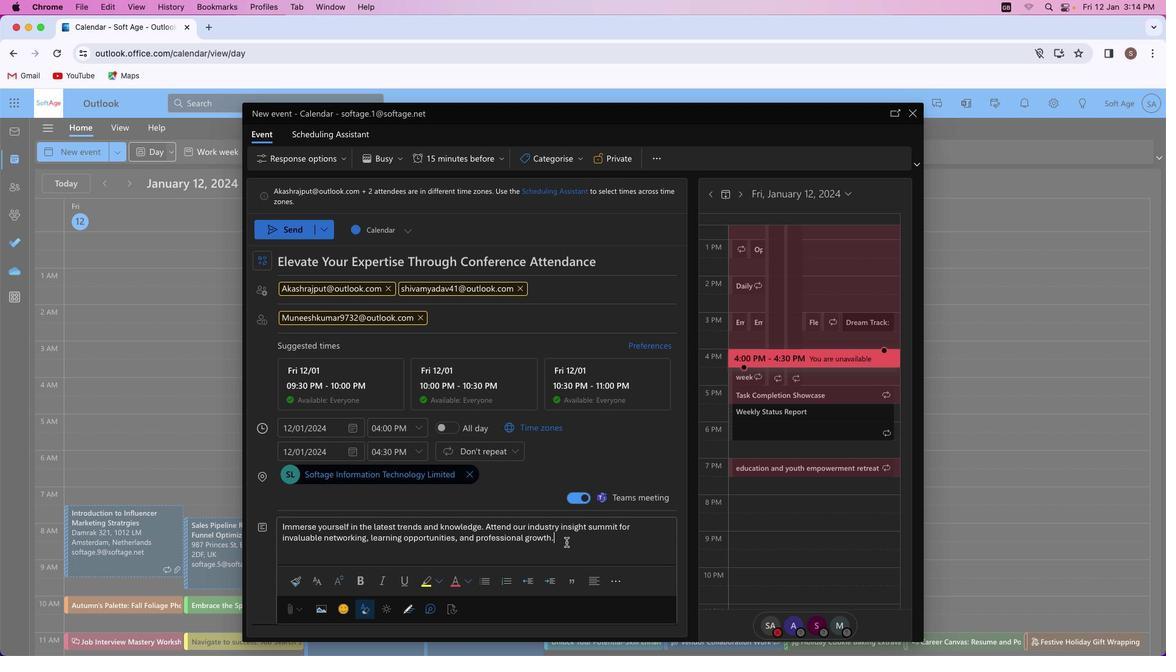
Action: Mouse pressed left at (567, 542)
Screenshot: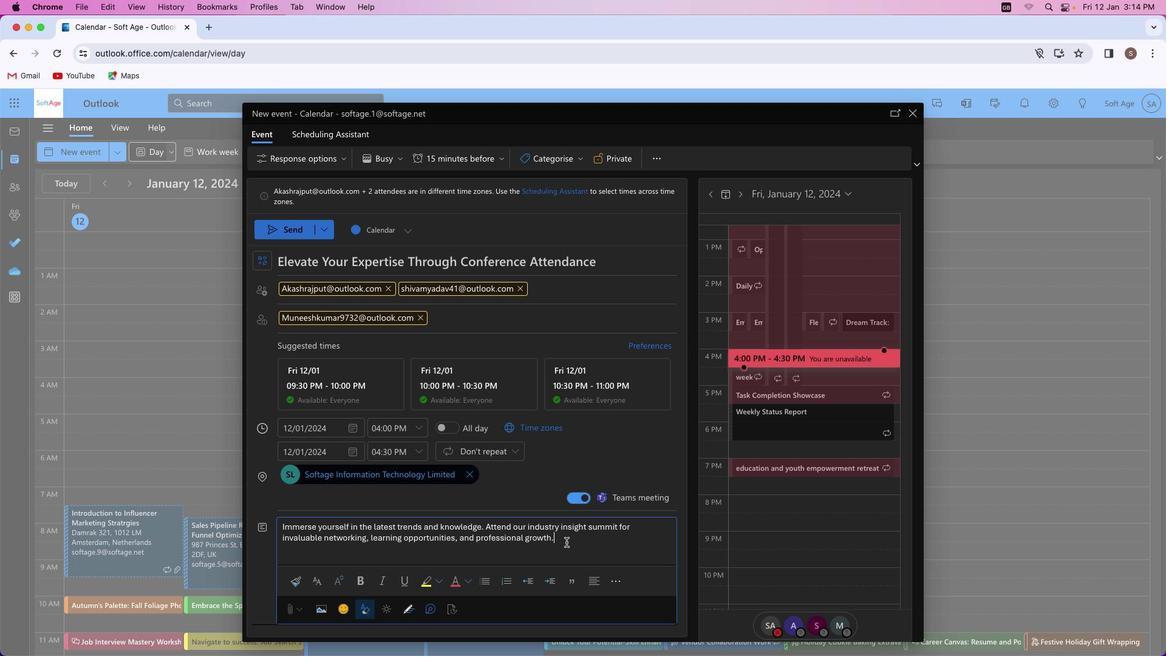 
Action: Mouse moved to (354, 505)
Screenshot: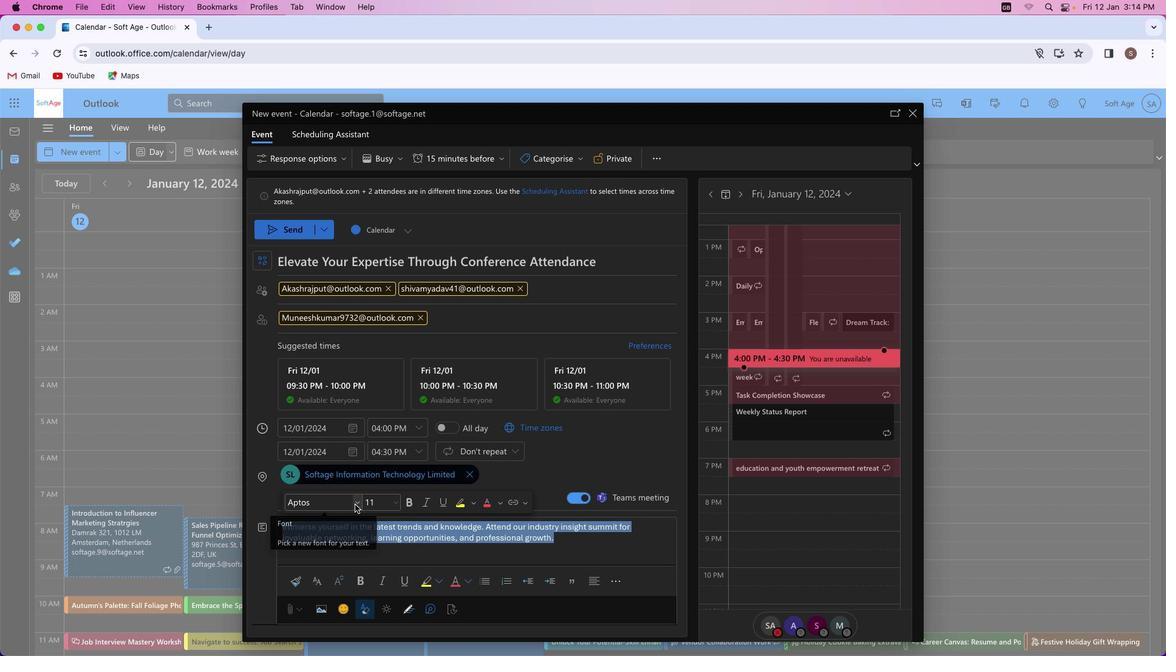 
Action: Mouse pressed left at (354, 505)
Screenshot: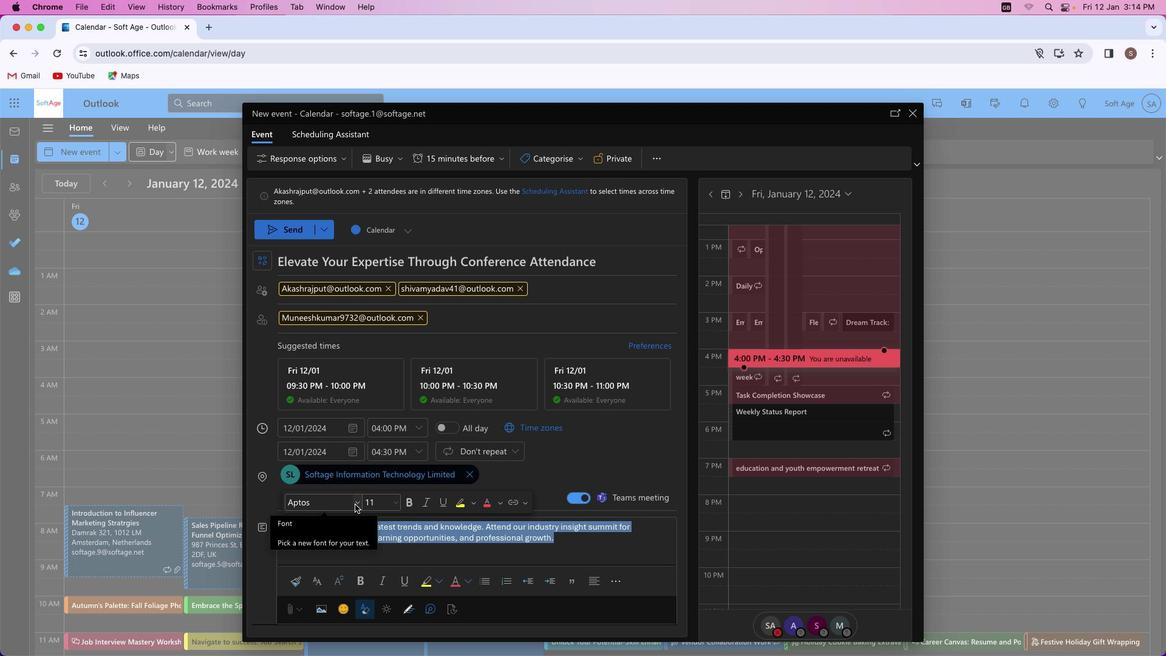 
Action: Mouse moved to (362, 418)
Screenshot: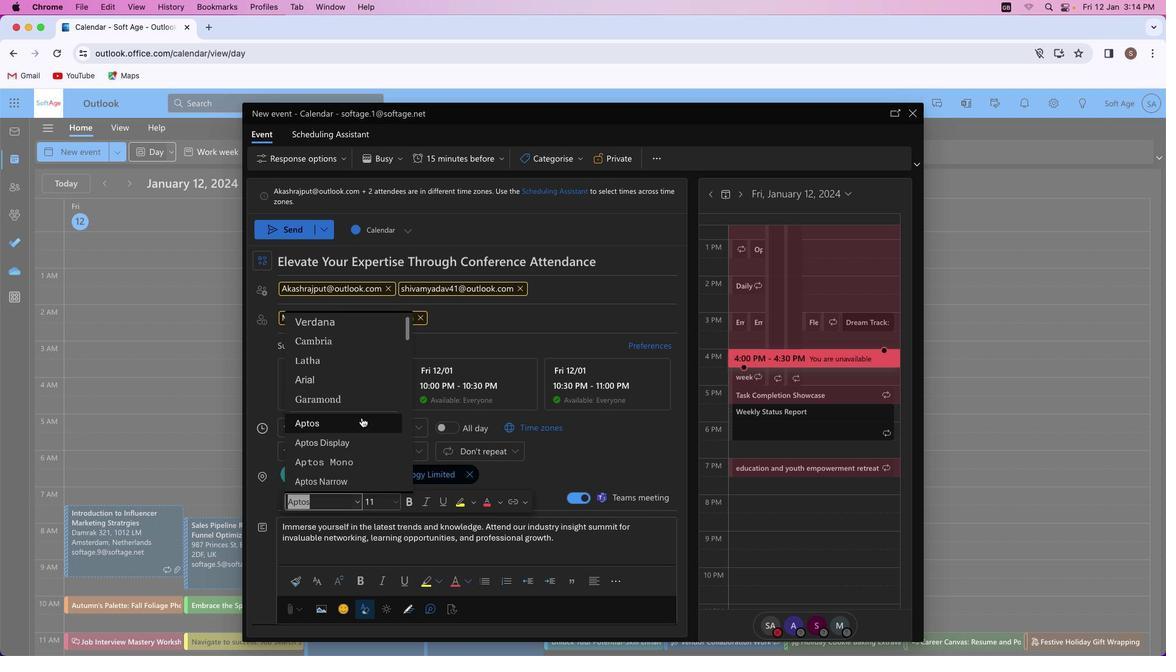 
Action: Mouse scrolled (362, 418) with delta (0, 0)
Screenshot: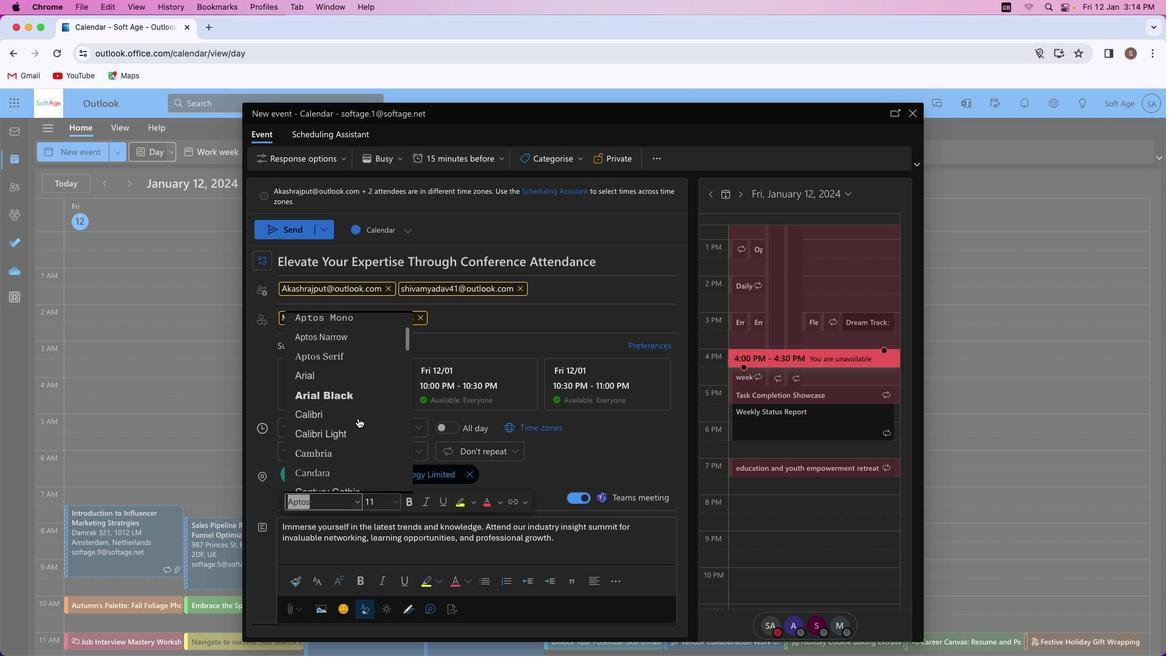 
Action: Mouse scrolled (362, 418) with delta (0, 0)
Screenshot: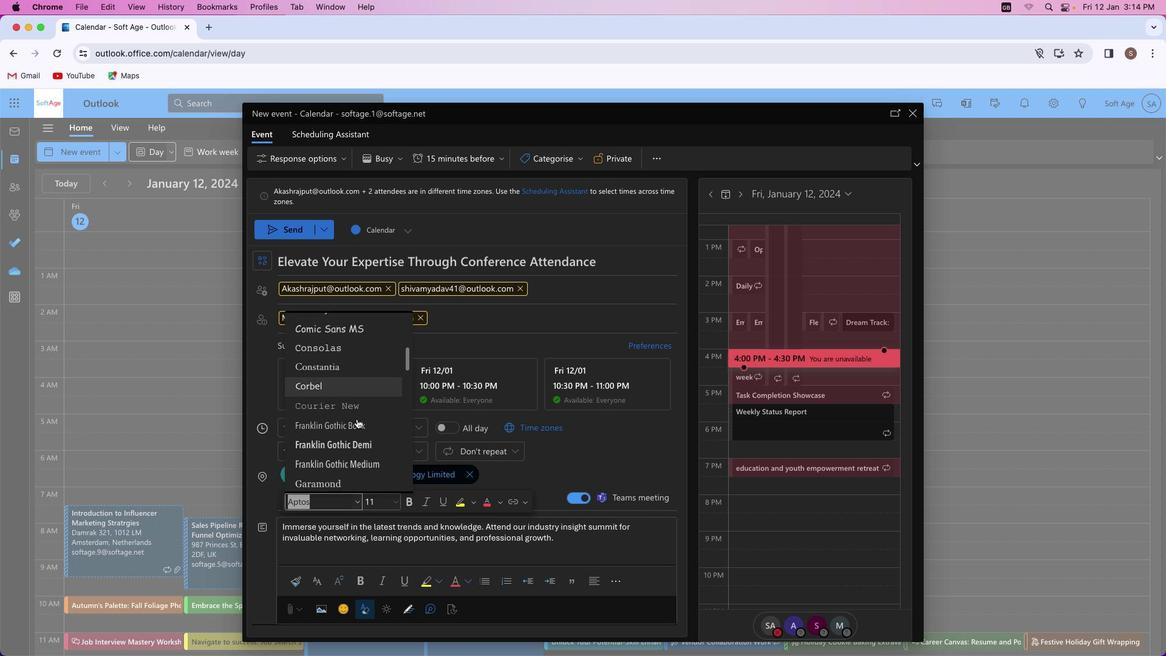
Action: Mouse scrolled (362, 418) with delta (0, -1)
Screenshot: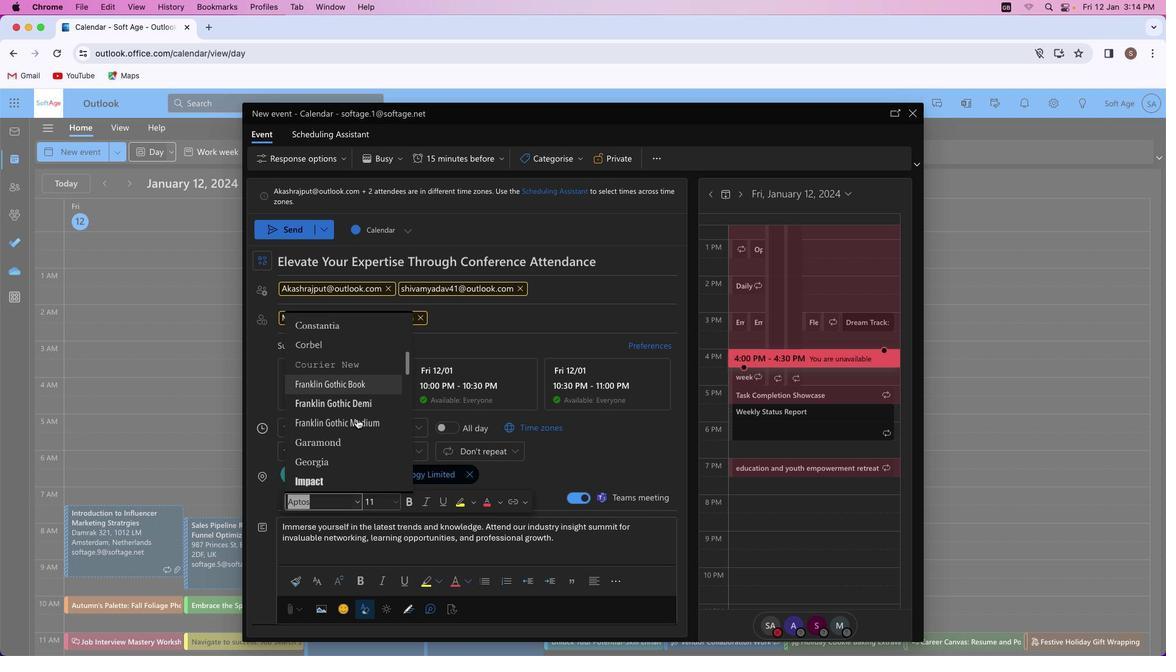 
Action: Mouse scrolled (362, 418) with delta (0, -2)
Screenshot: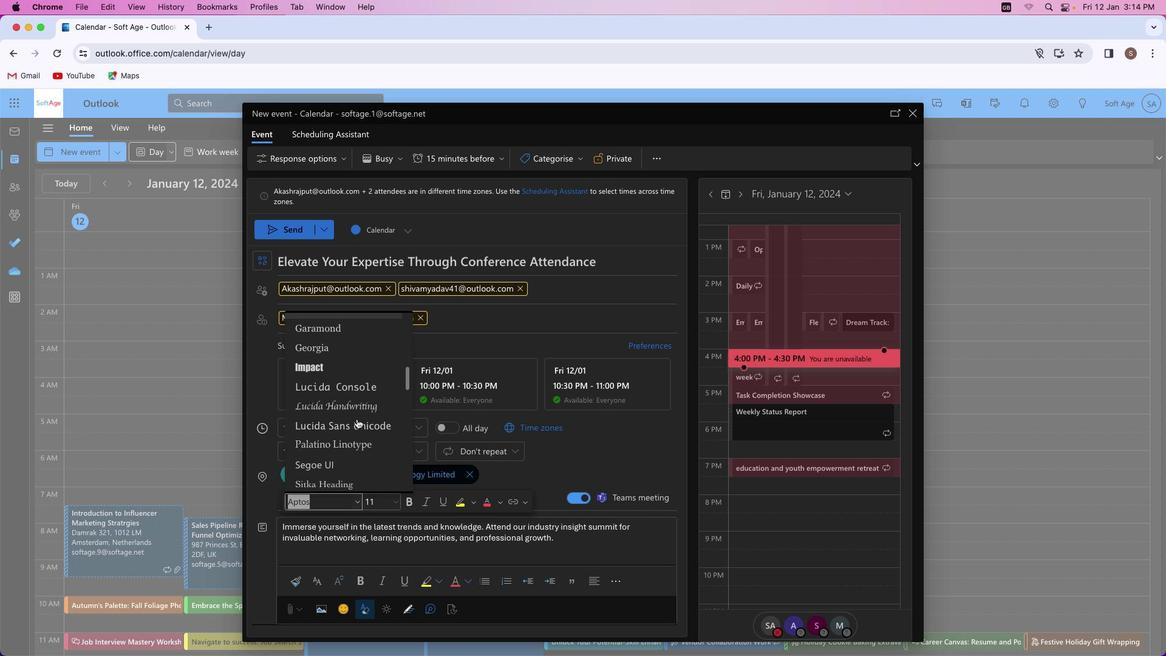 
Action: Mouse scrolled (362, 418) with delta (0, -3)
Screenshot: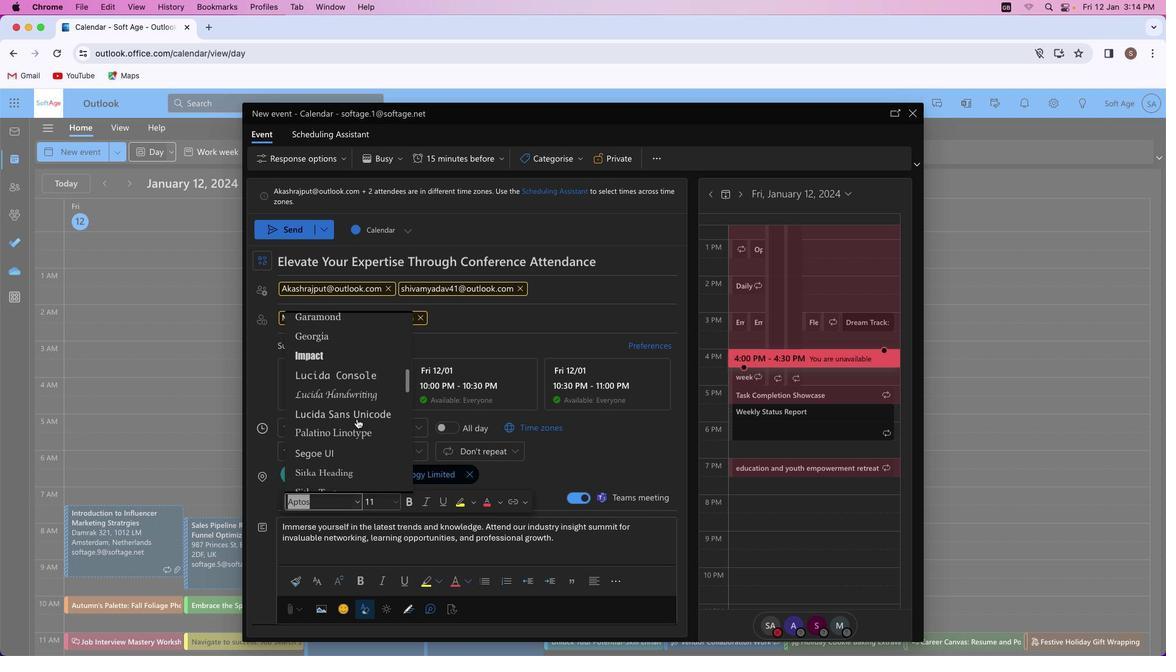 
Action: Mouse moved to (357, 418)
Screenshot: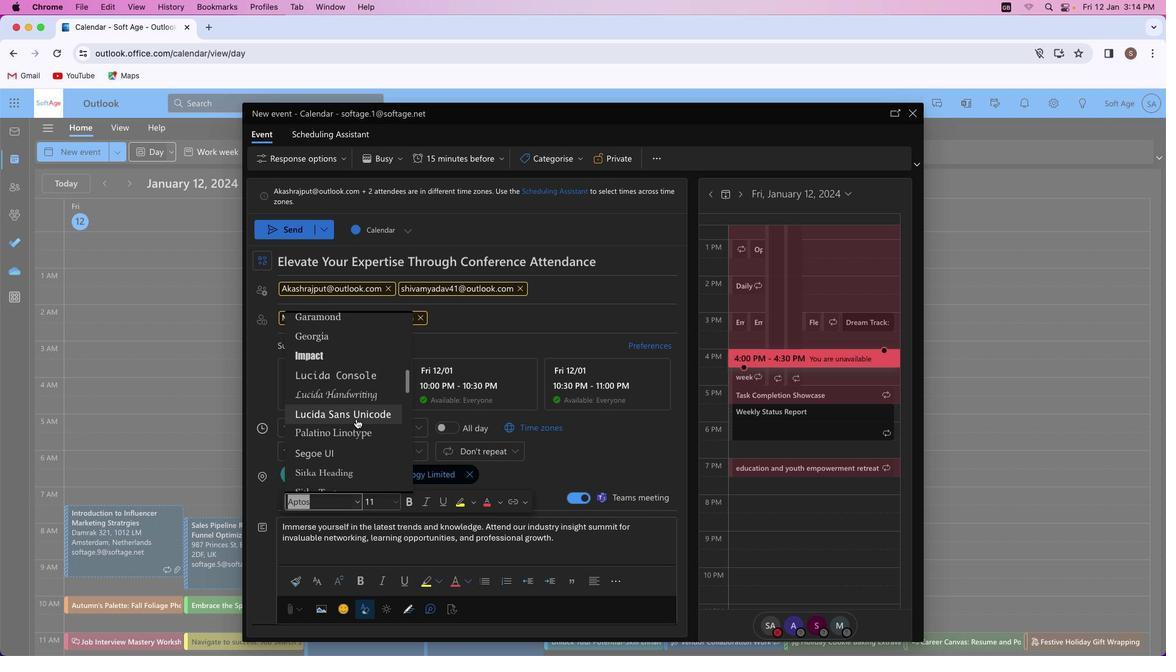 
Action: Mouse scrolled (357, 418) with delta (0, -3)
Screenshot: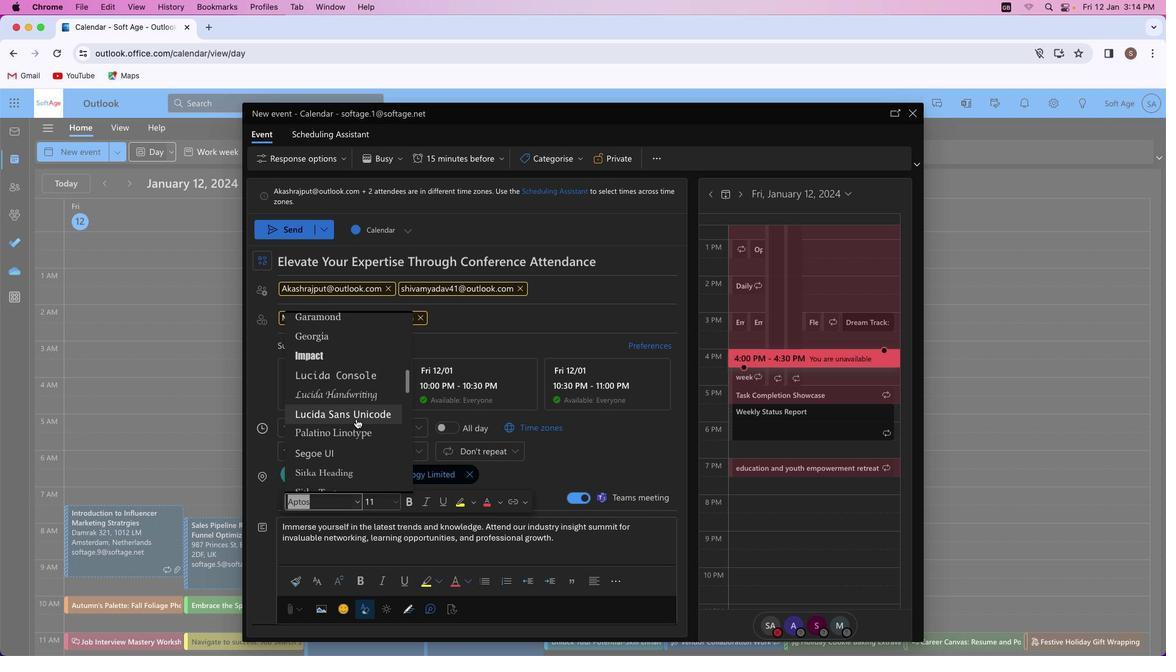 
Action: Mouse moved to (341, 376)
Screenshot: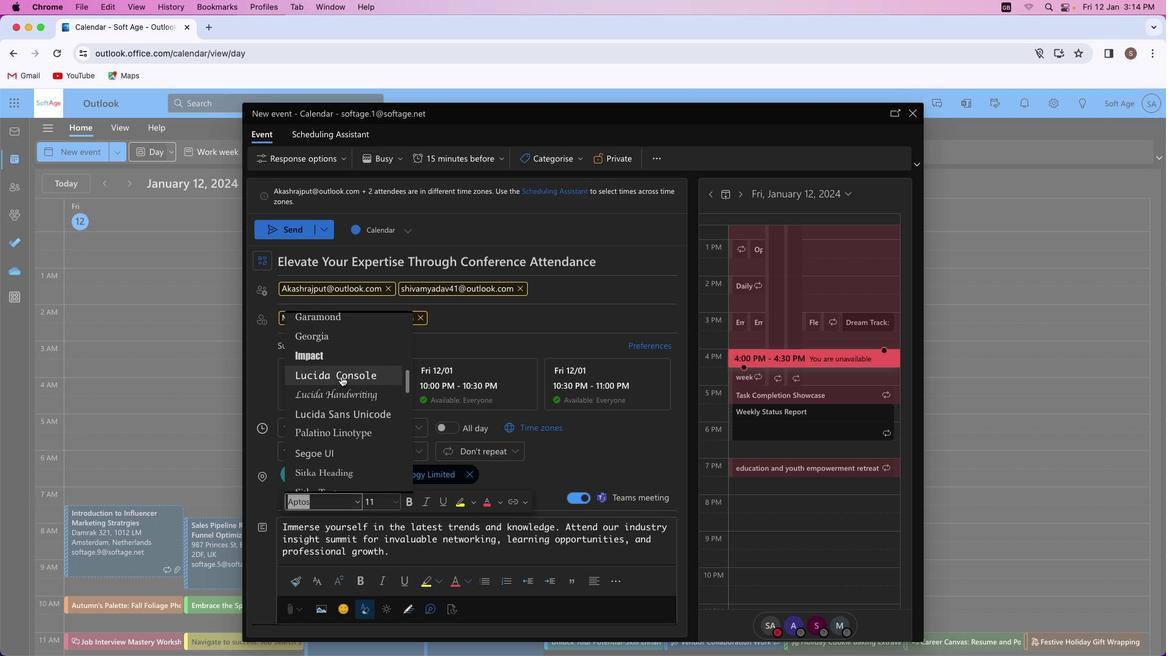 
Action: Mouse pressed left at (341, 376)
Screenshot: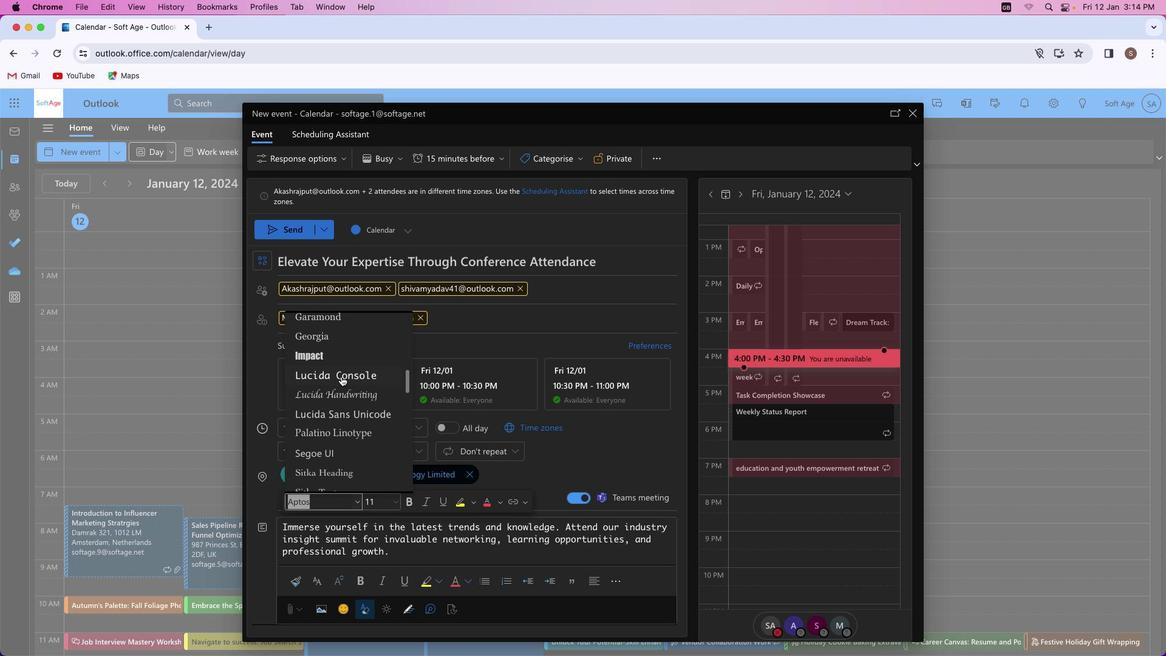 
Action: Mouse moved to (474, 502)
Screenshot: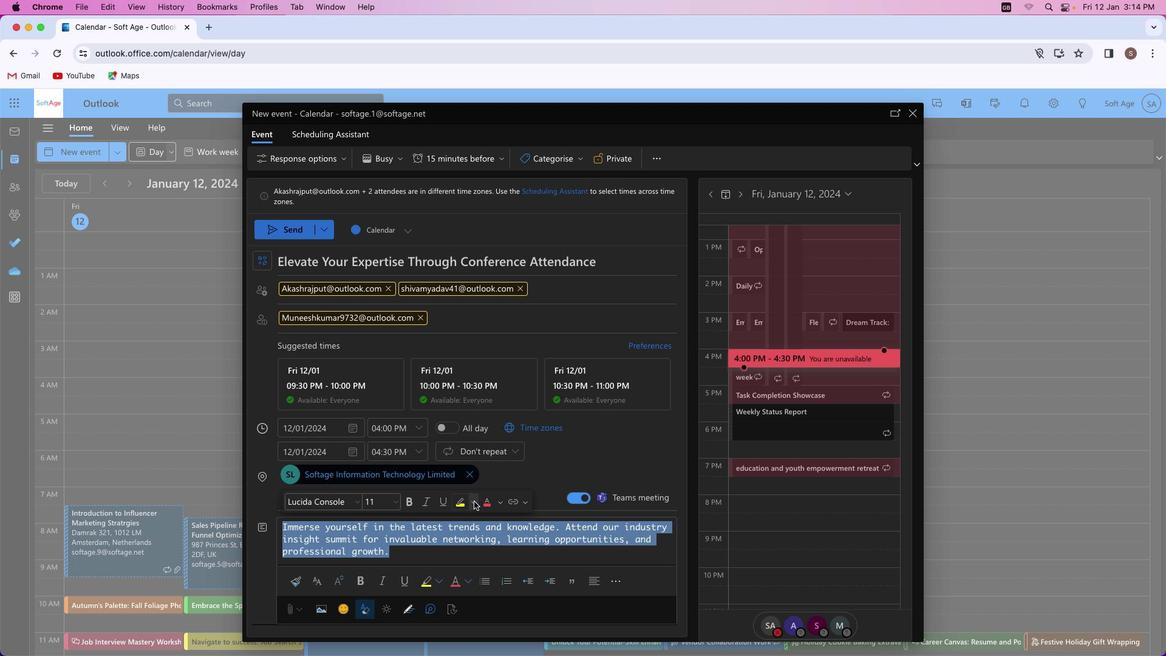 
Action: Mouse pressed left at (474, 502)
Screenshot: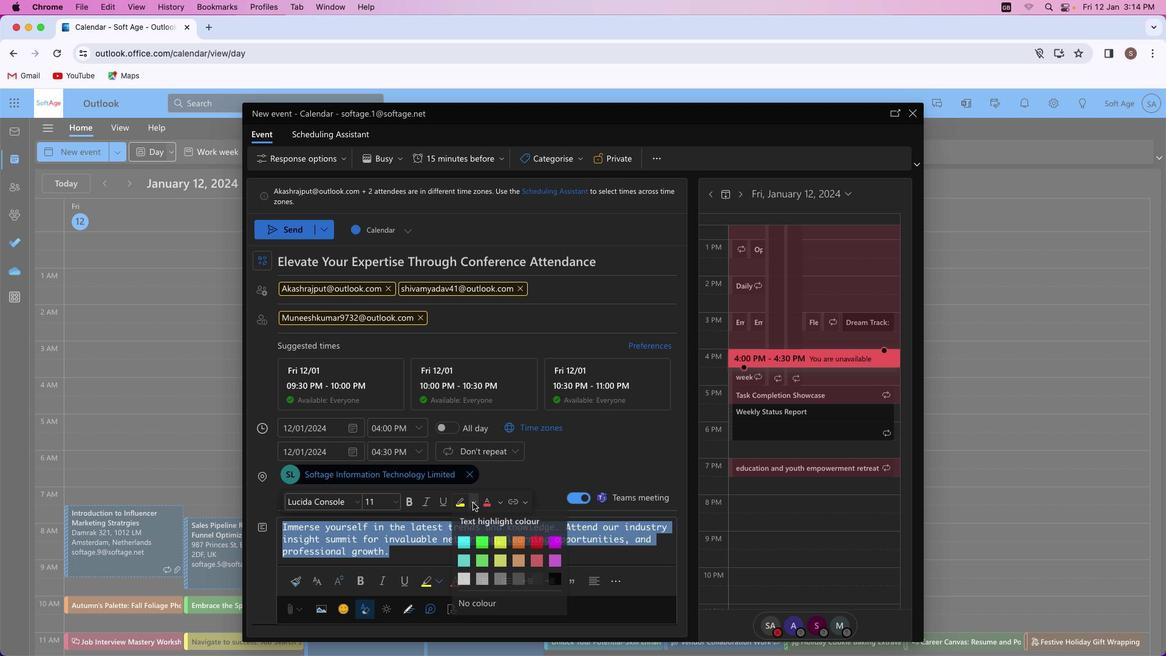
Action: Mouse moved to (502, 565)
Screenshot: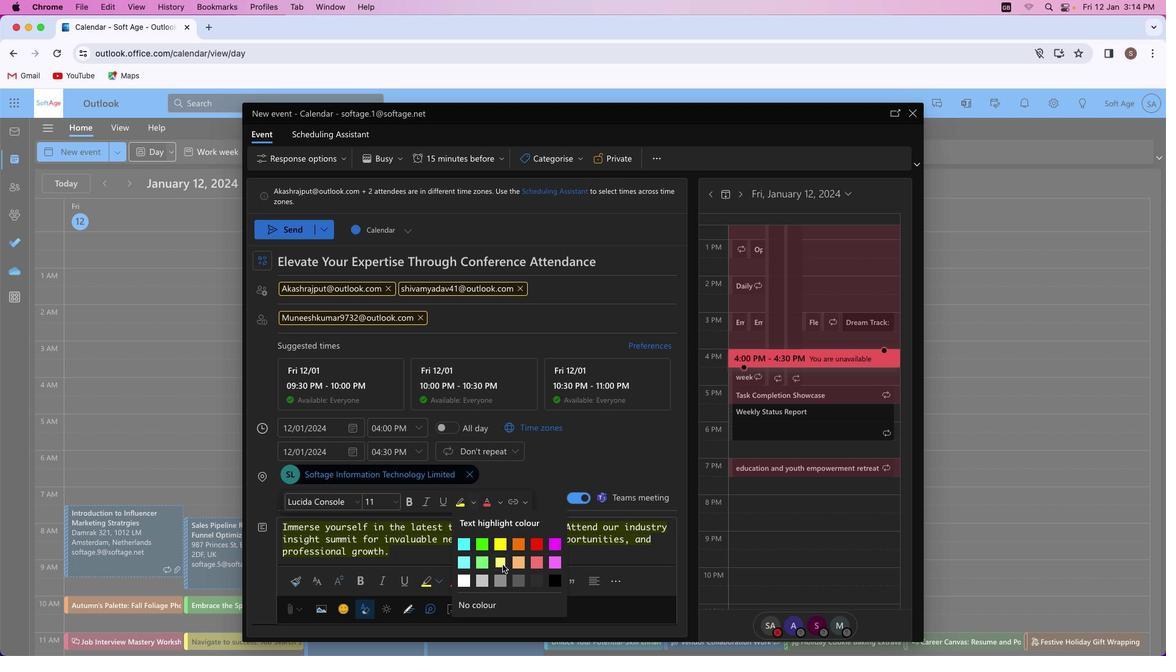 
Action: Mouse pressed left at (502, 565)
Screenshot: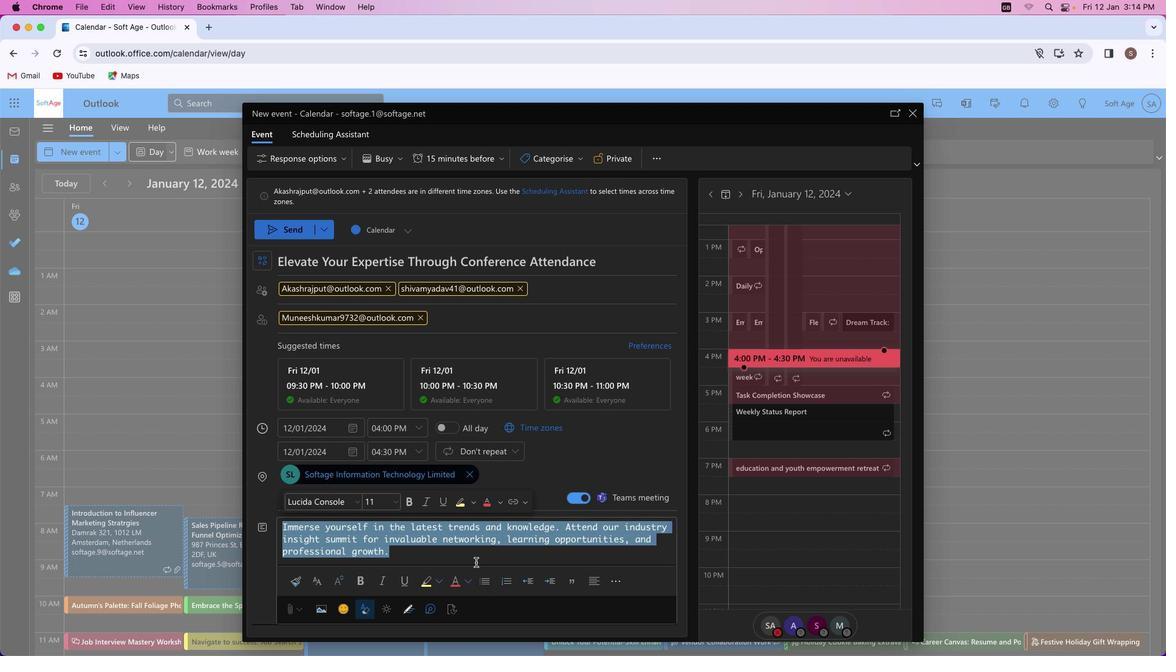 
Action: Mouse moved to (500, 503)
Screenshot: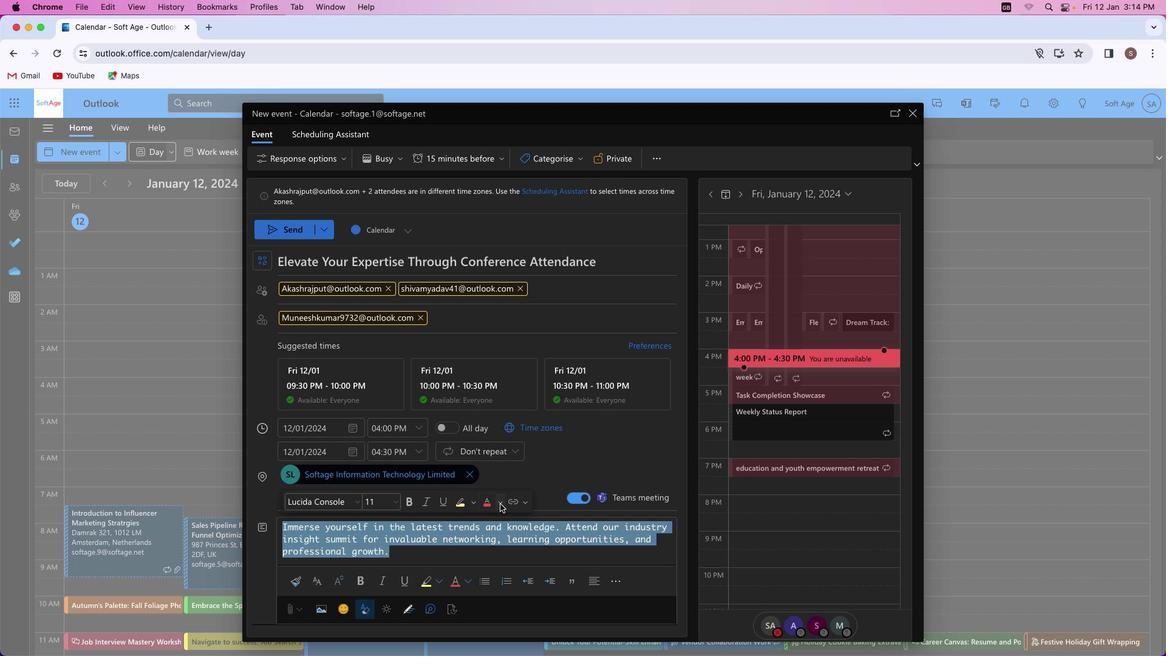 
Action: Mouse pressed left at (500, 503)
Screenshot: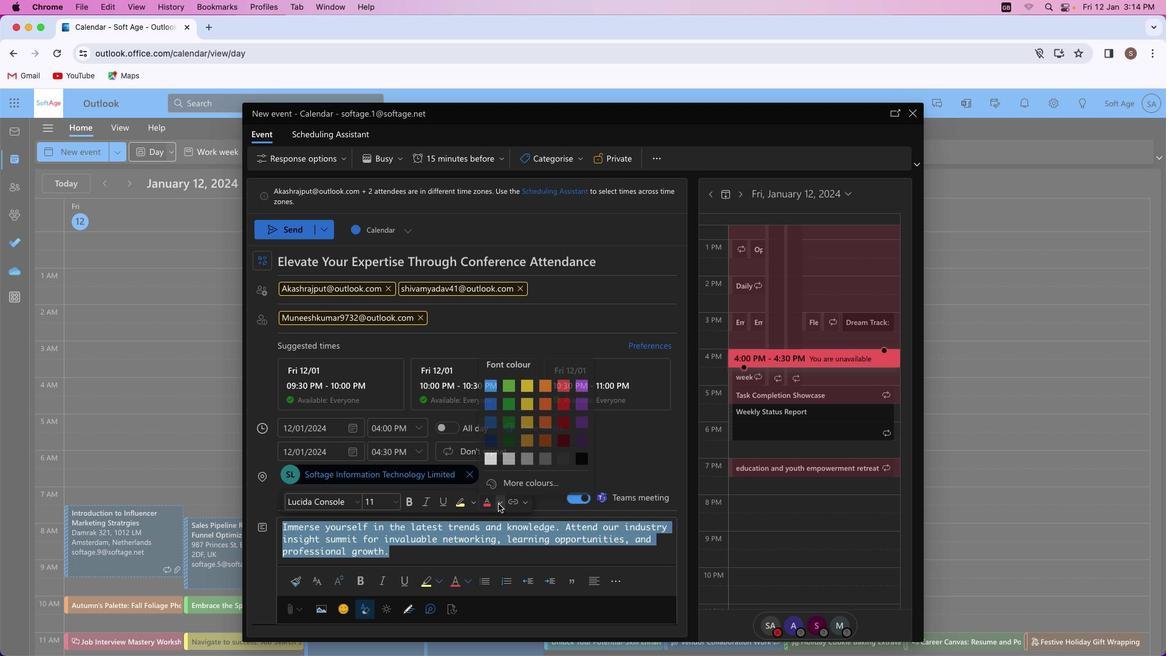
Action: Mouse moved to (546, 441)
Screenshot: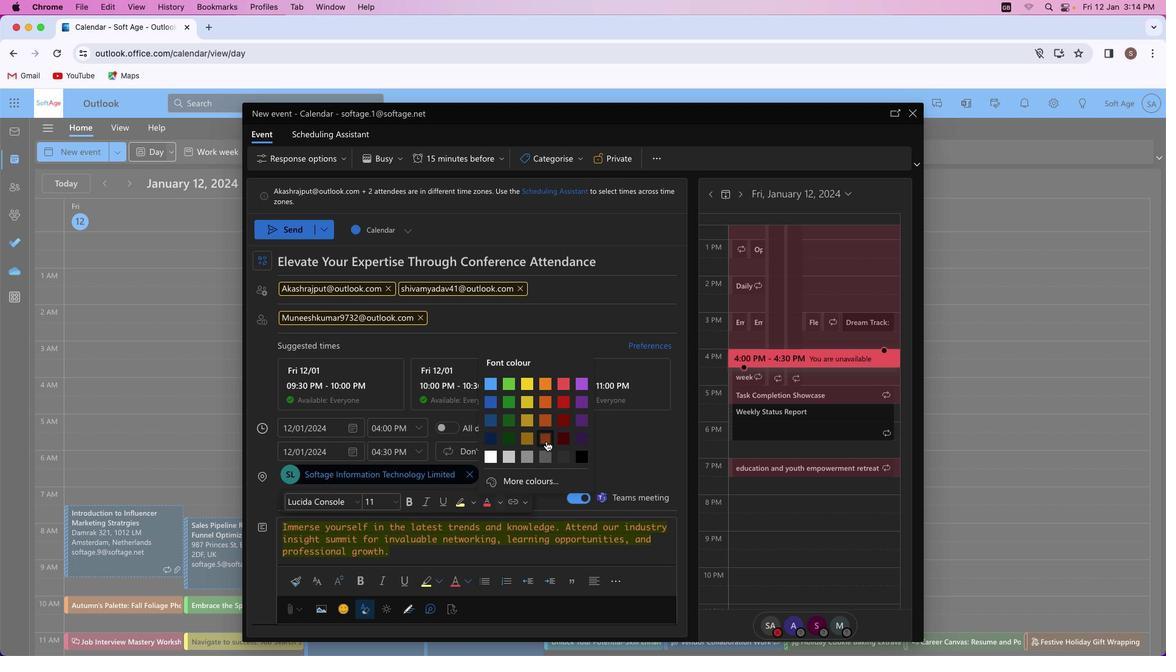
Action: Mouse pressed left at (546, 441)
Screenshot: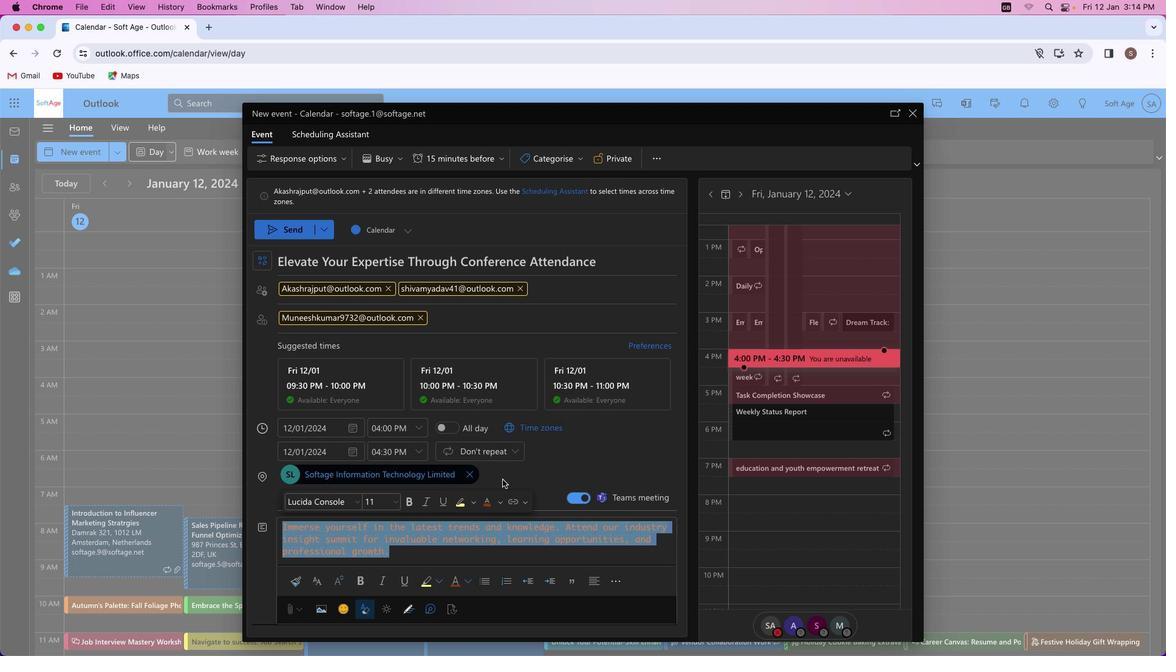
Action: Mouse moved to (429, 559)
Screenshot: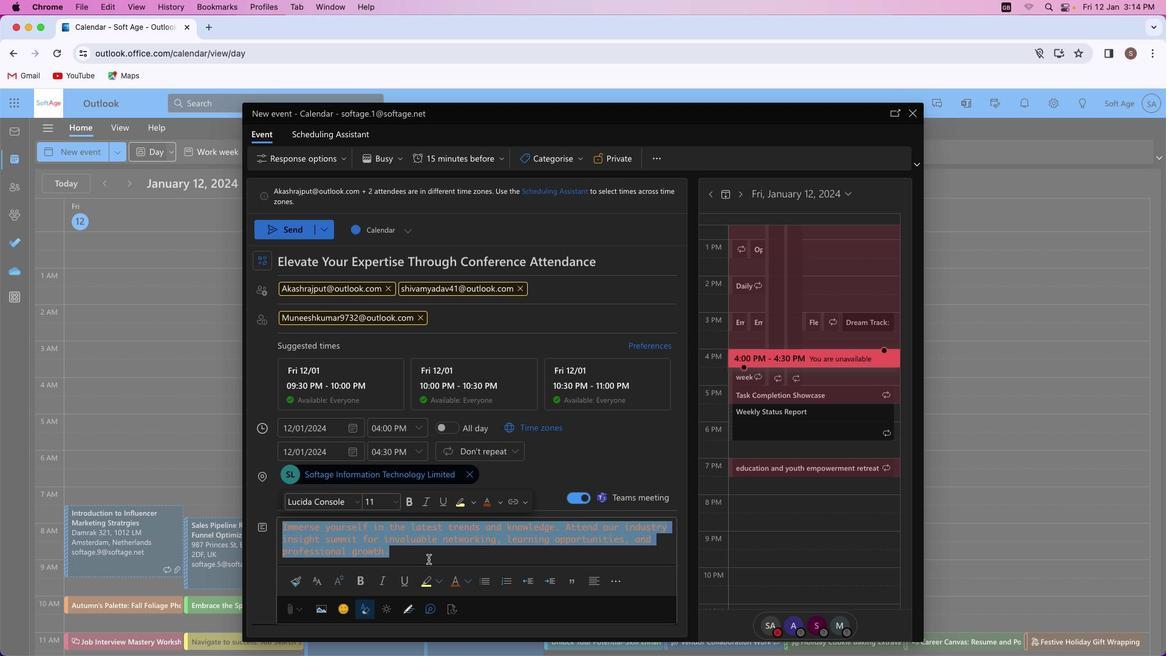 
Action: Mouse pressed left at (429, 559)
Screenshot: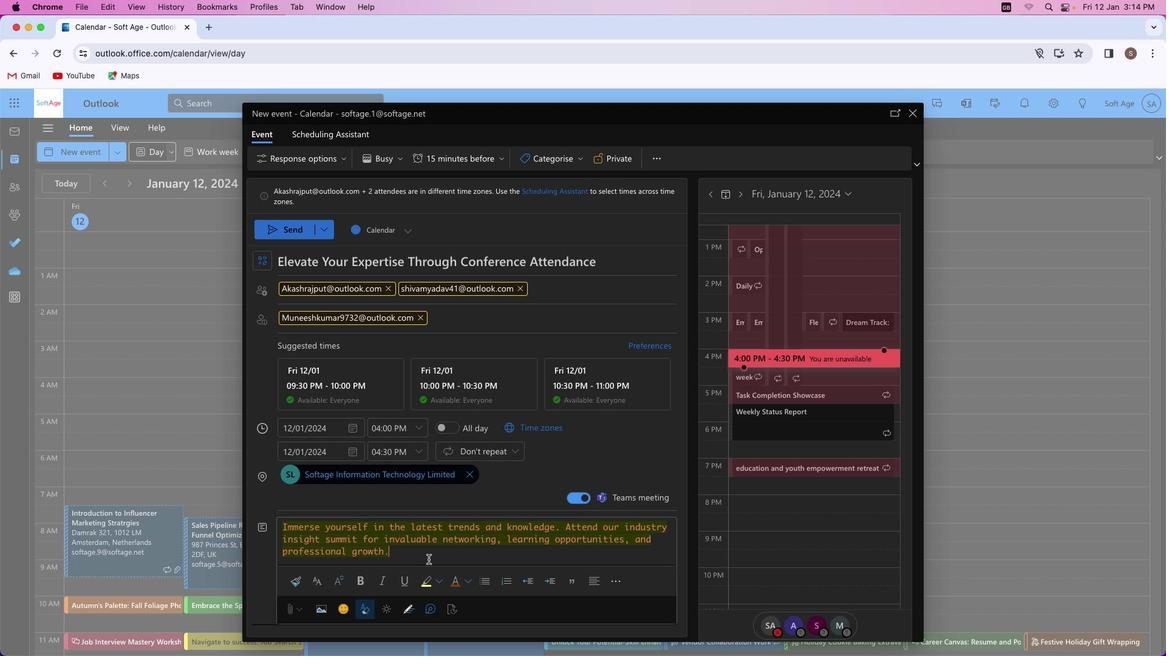 
Action: Mouse moved to (562, 526)
Screenshot: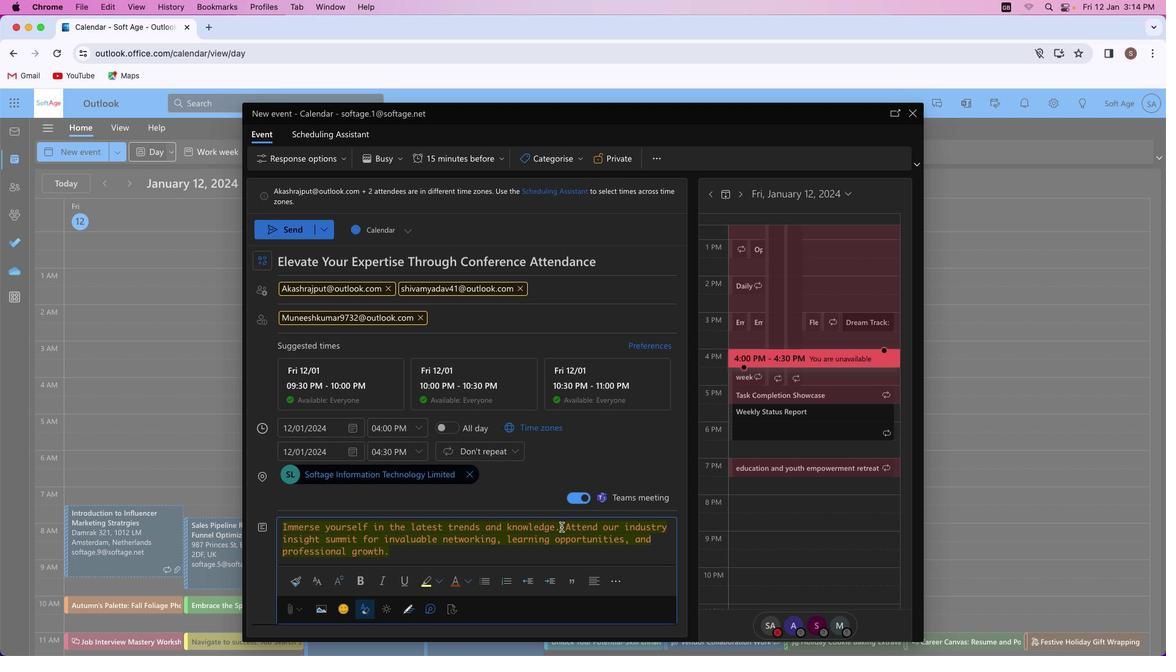 
Action: Mouse pressed left at (562, 526)
Screenshot: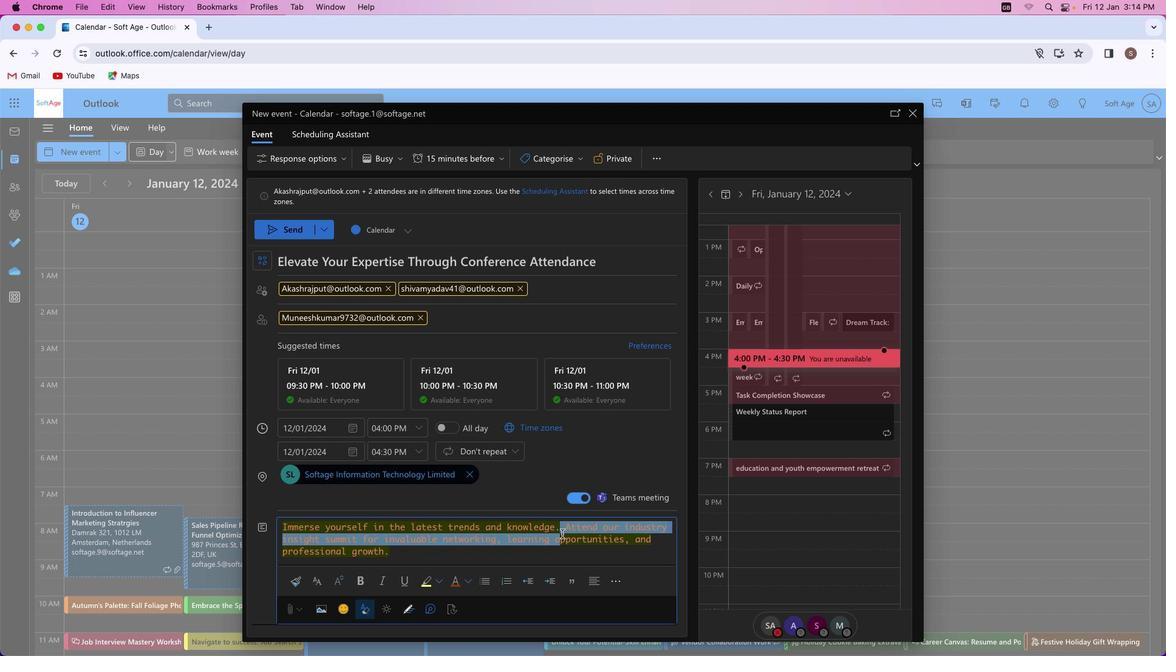 
Action: Mouse moved to (363, 579)
Screenshot: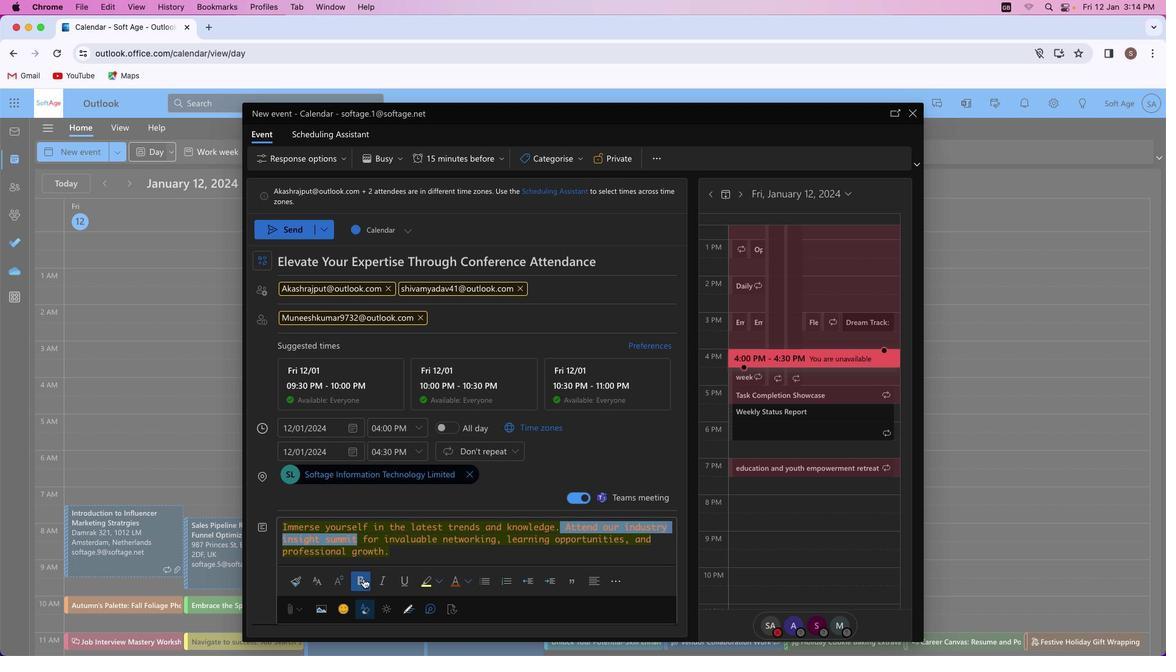 
Action: Mouse pressed left at (363, 579)
Screenshot: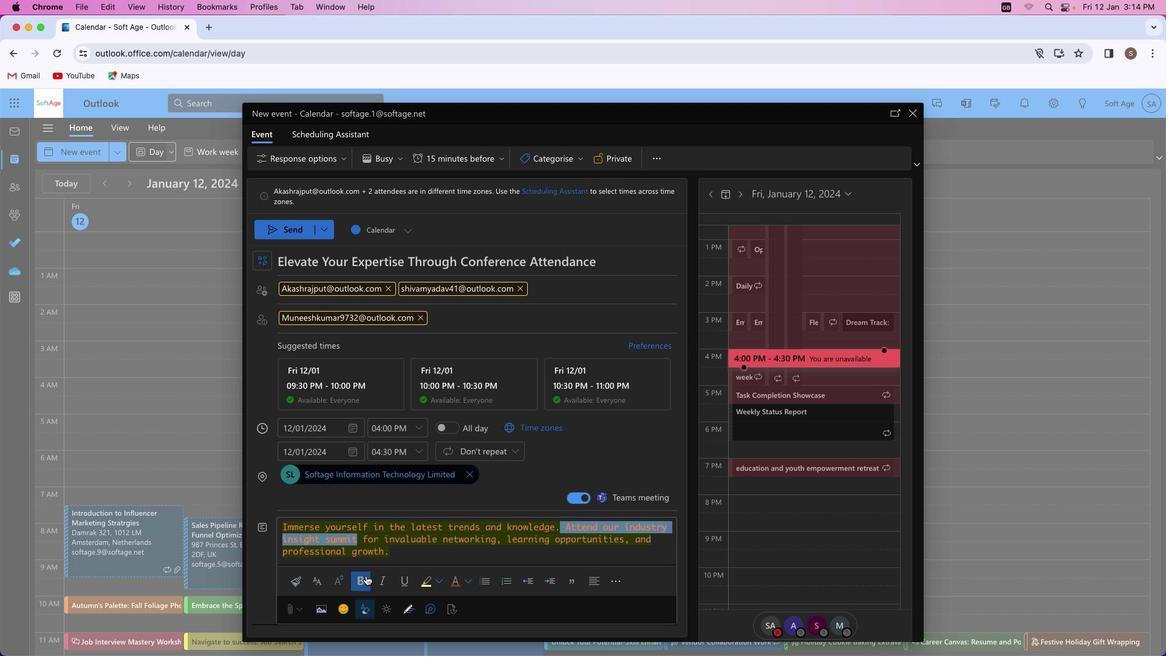 
Action: Mouse moved to (467, 579)
Screenshot: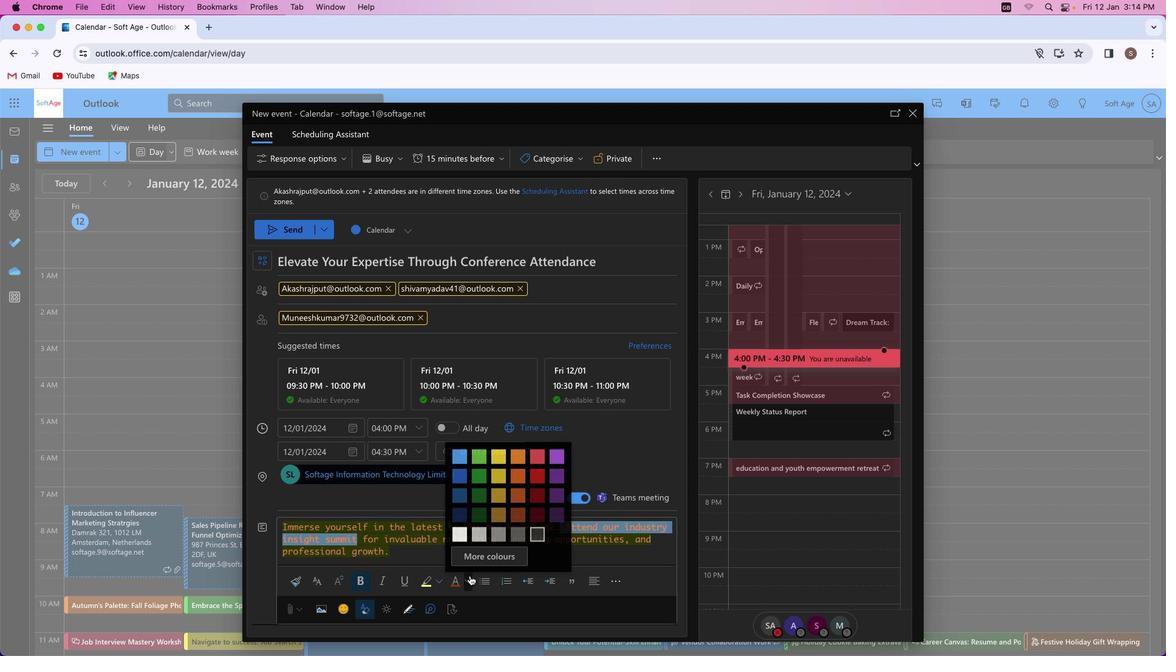 
Action: Mouse pressed left at (467, 579)
Screenshot: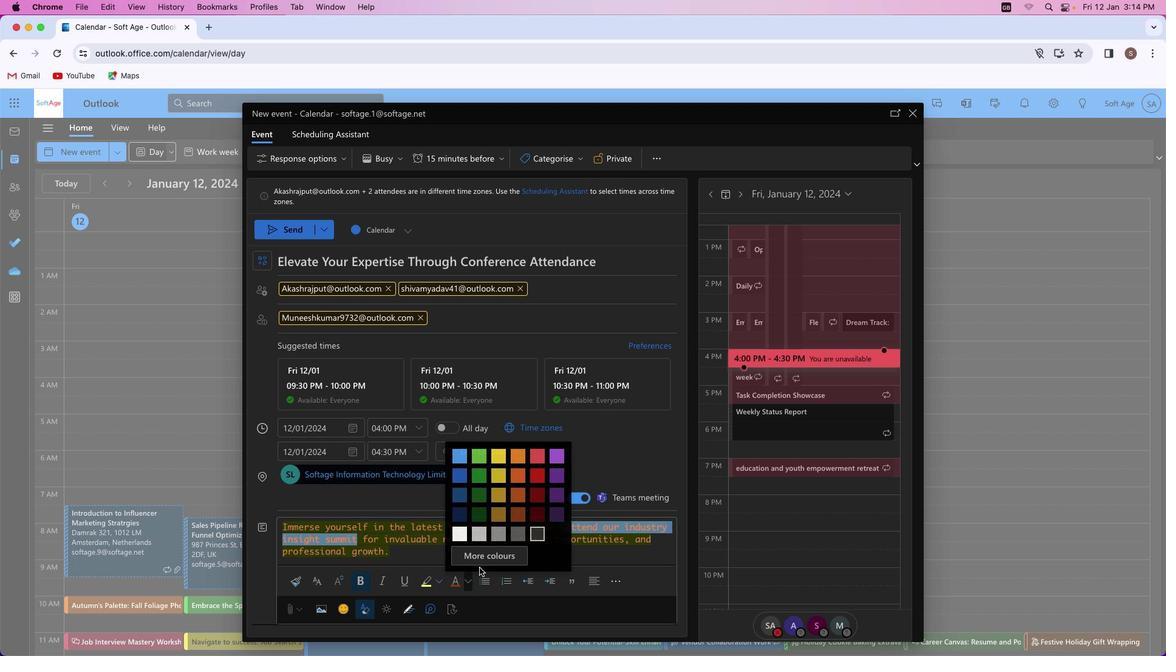 
Action: Mouse moved to (539, 515)
Screenshot: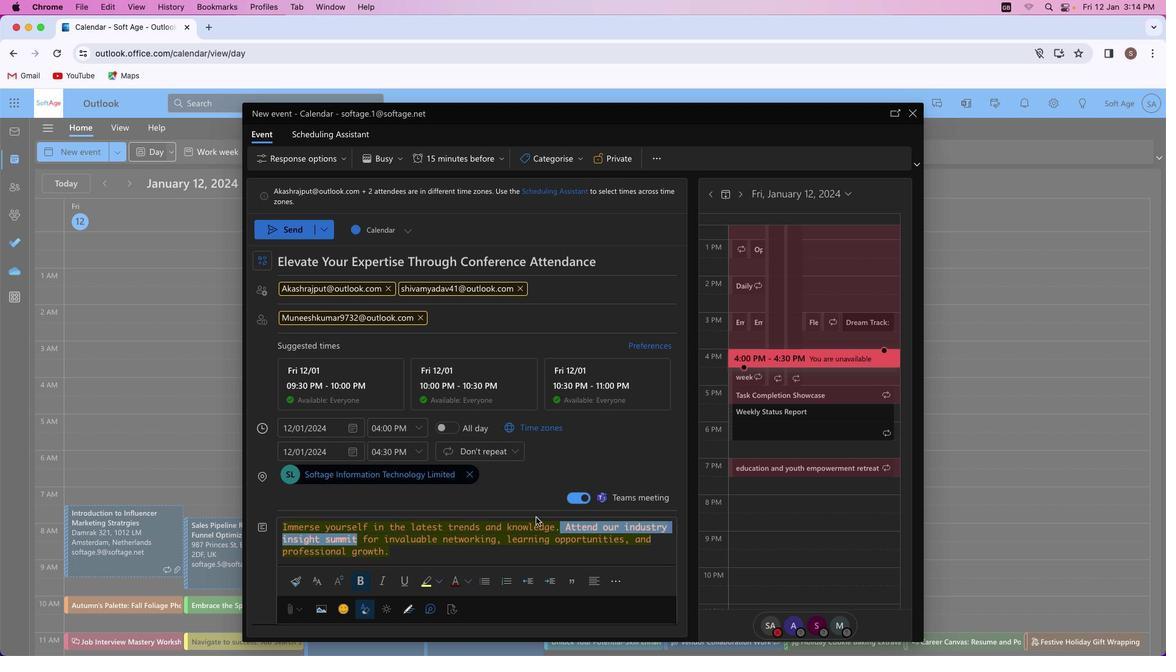 
Action: Mouse pressed left at (539, 515)
Screenshot: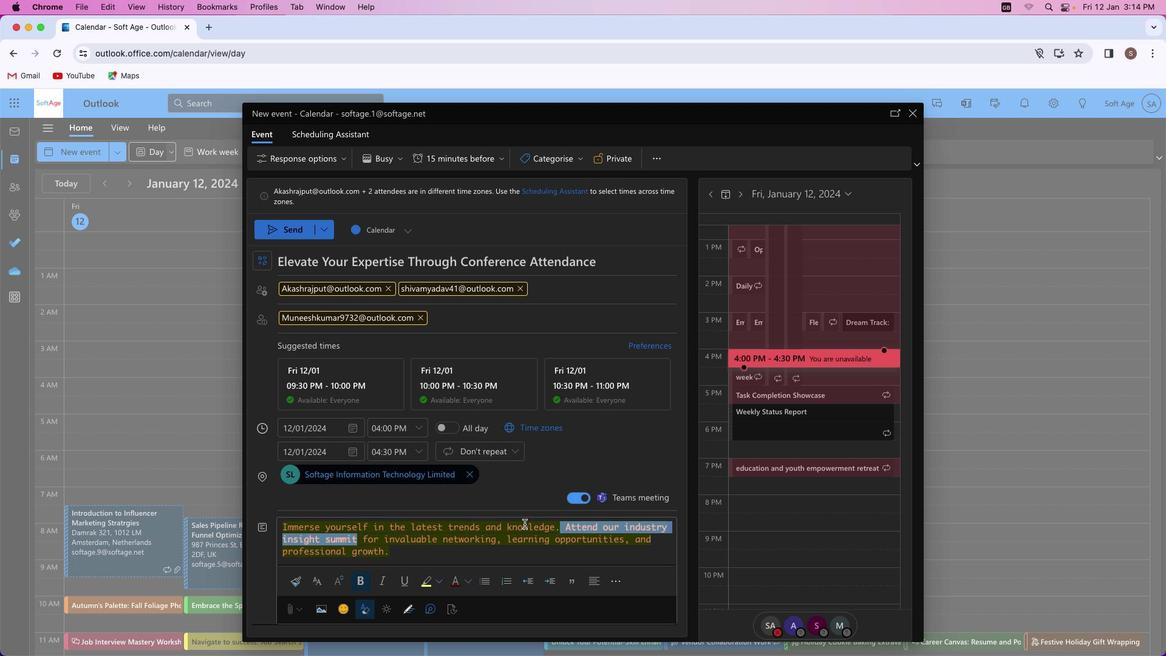 
Action: Mouse moved to (472, 553)
Screenshot: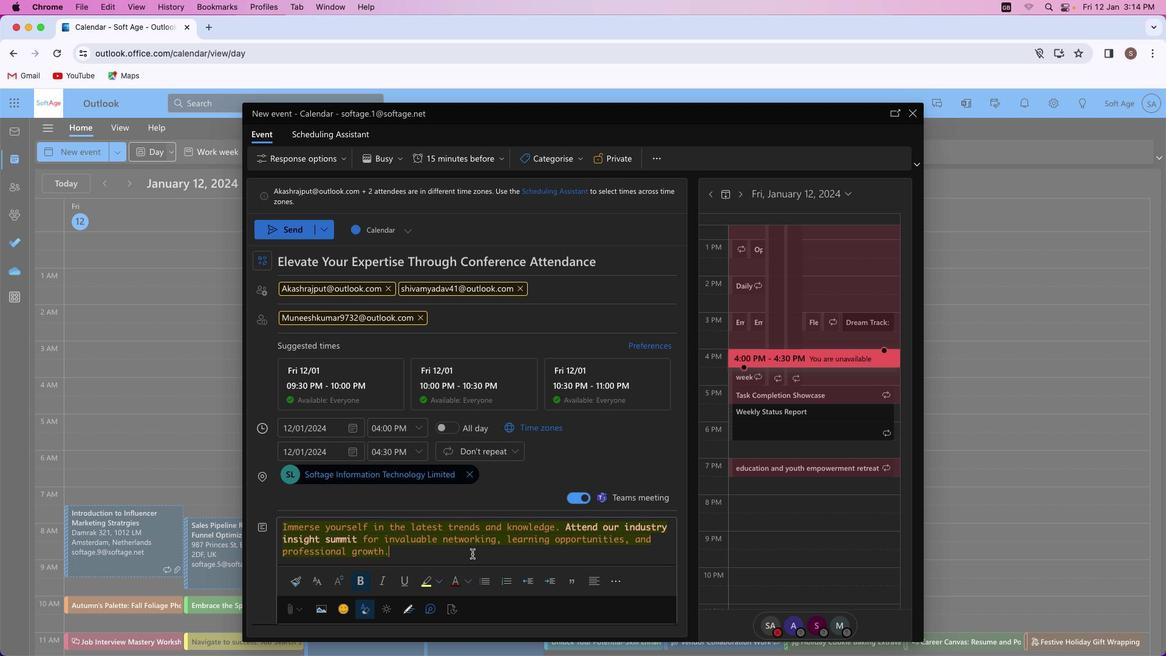 
Action: Mouse pressed left at (472, 553)
Screenshot: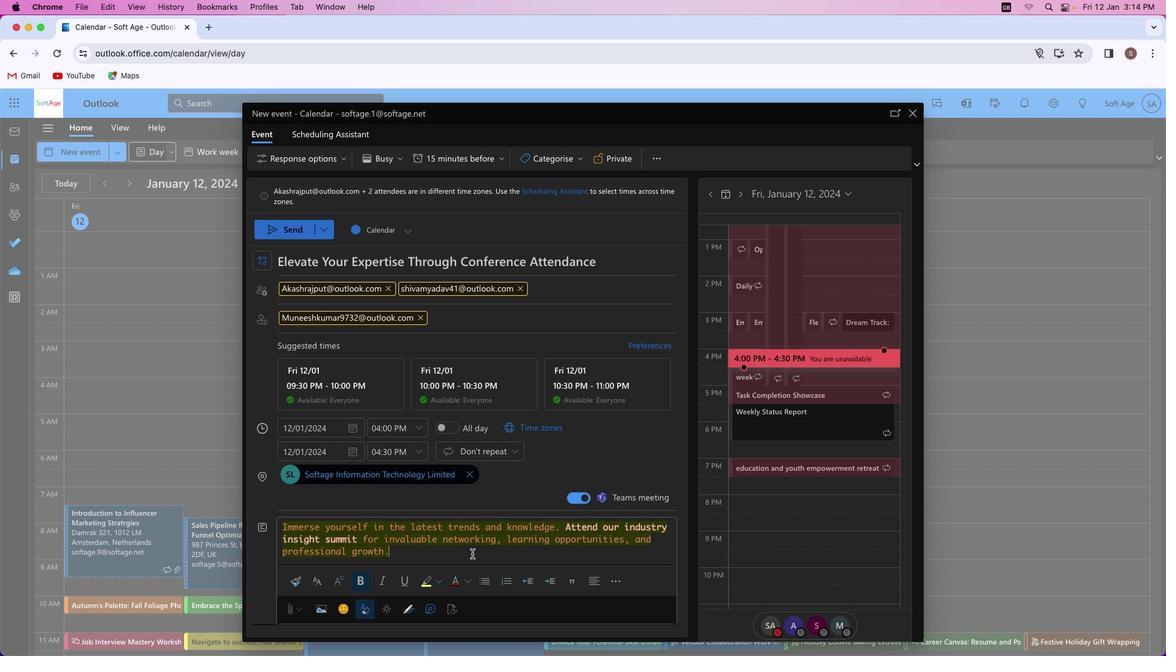 
Action: Mouse moved to (559, 154)
Screenshot: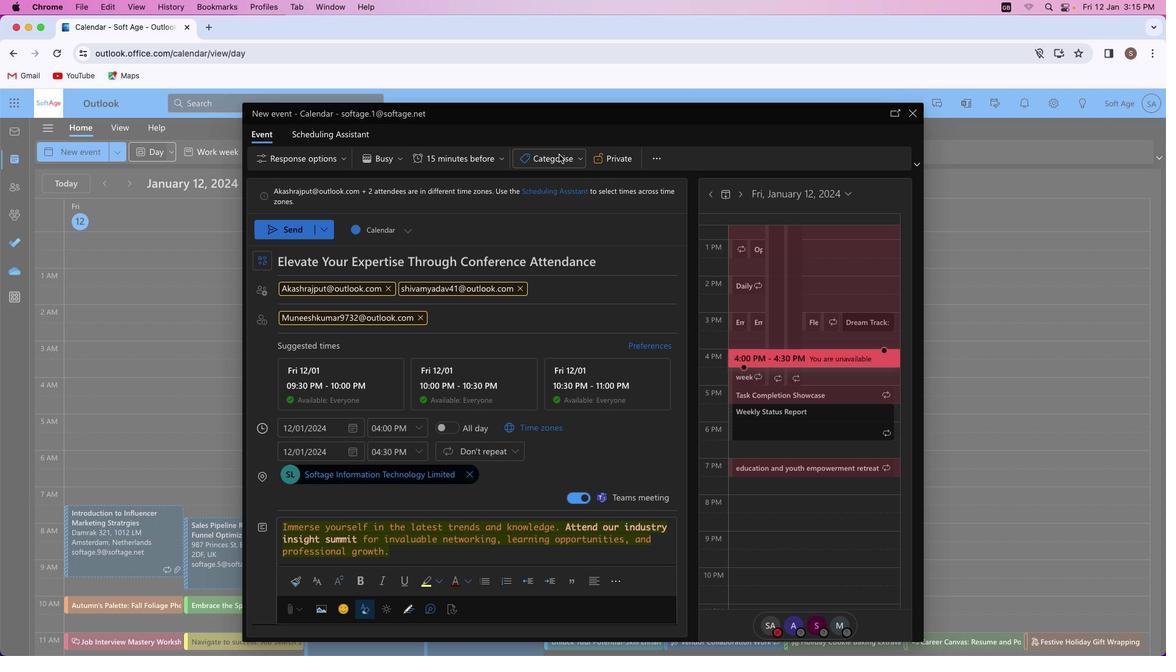 
Action: Mouse pressed left at (559, 154)
Screenshot: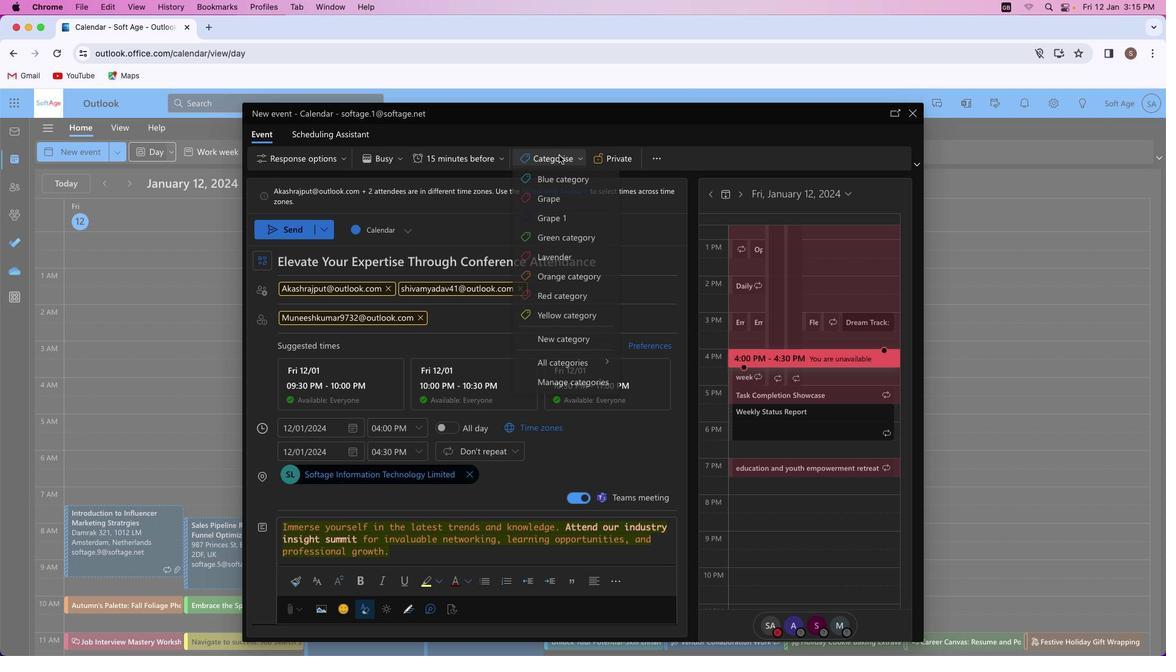 
Action: Mouse moved to (541, 314)
Screenshot: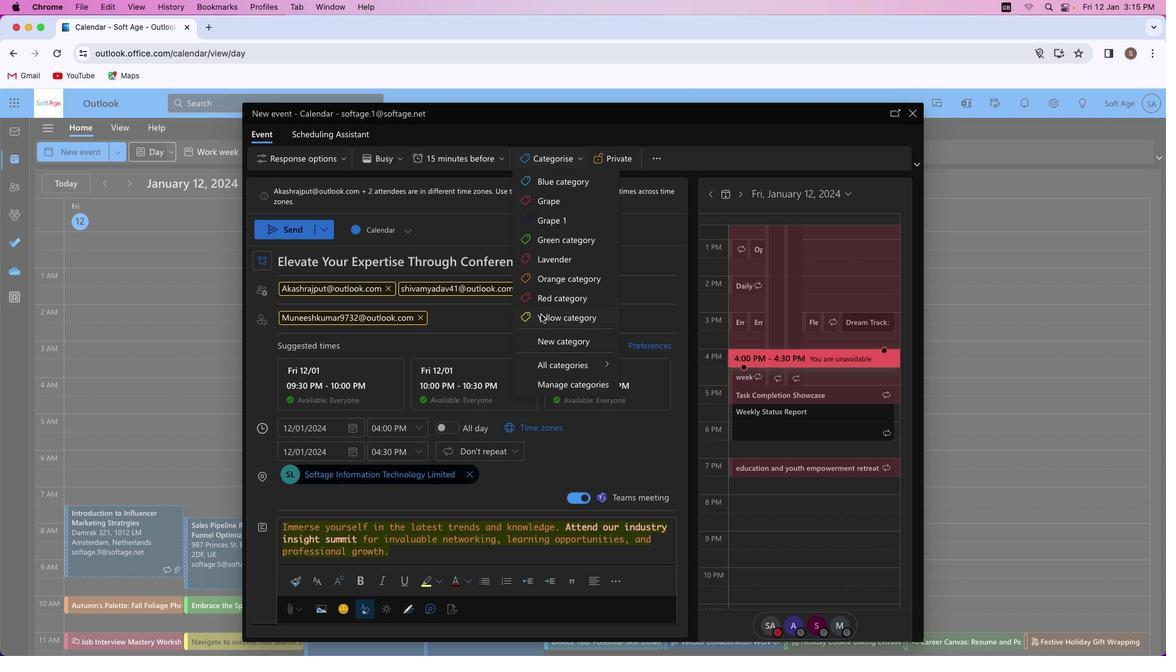 
Action: Mouse pressed left at (541, 314)
Screenshot: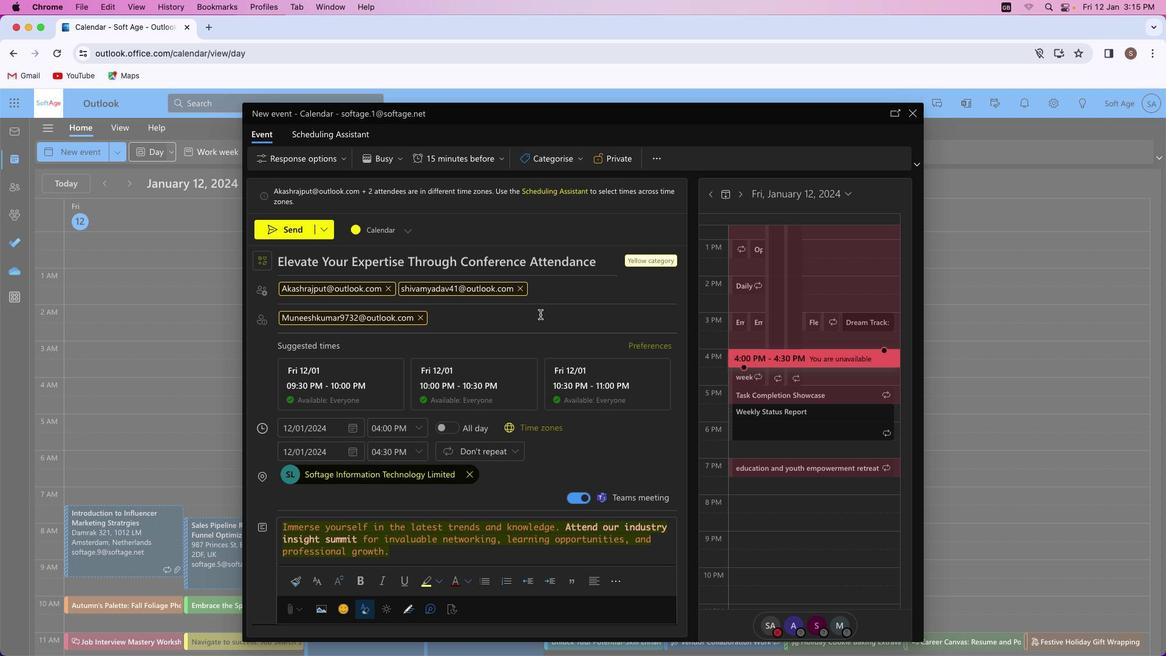 
Action: Mouse moved to (292, 229)
Screenshot: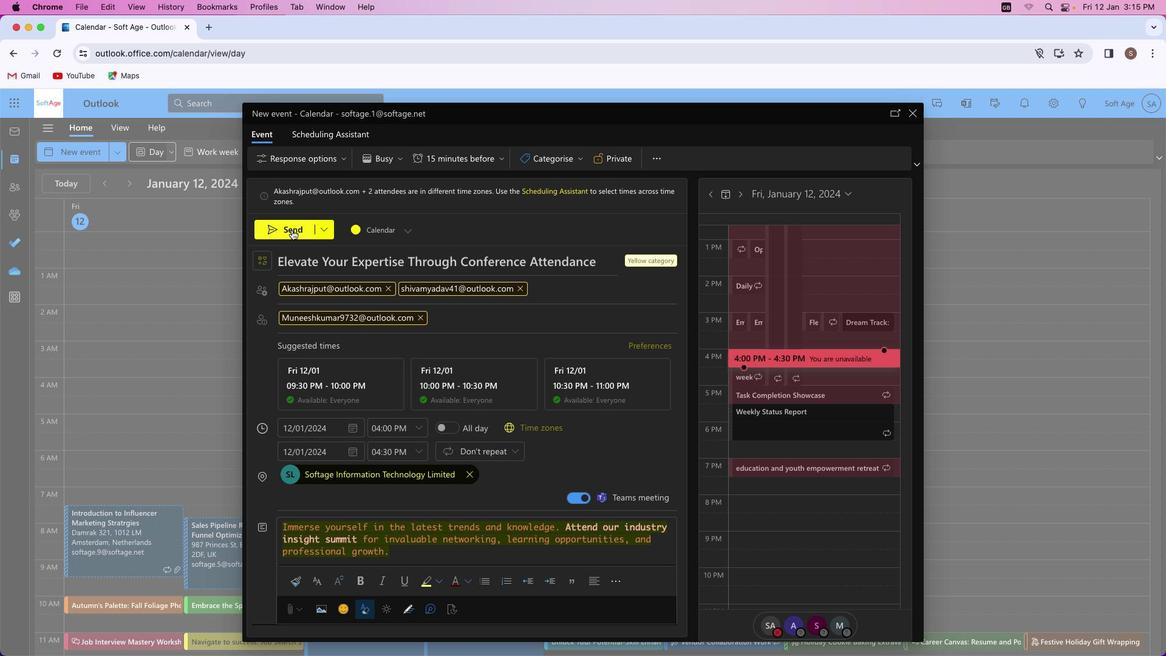 
Action: Mouse pressed left at (292, 229)
Screenshot: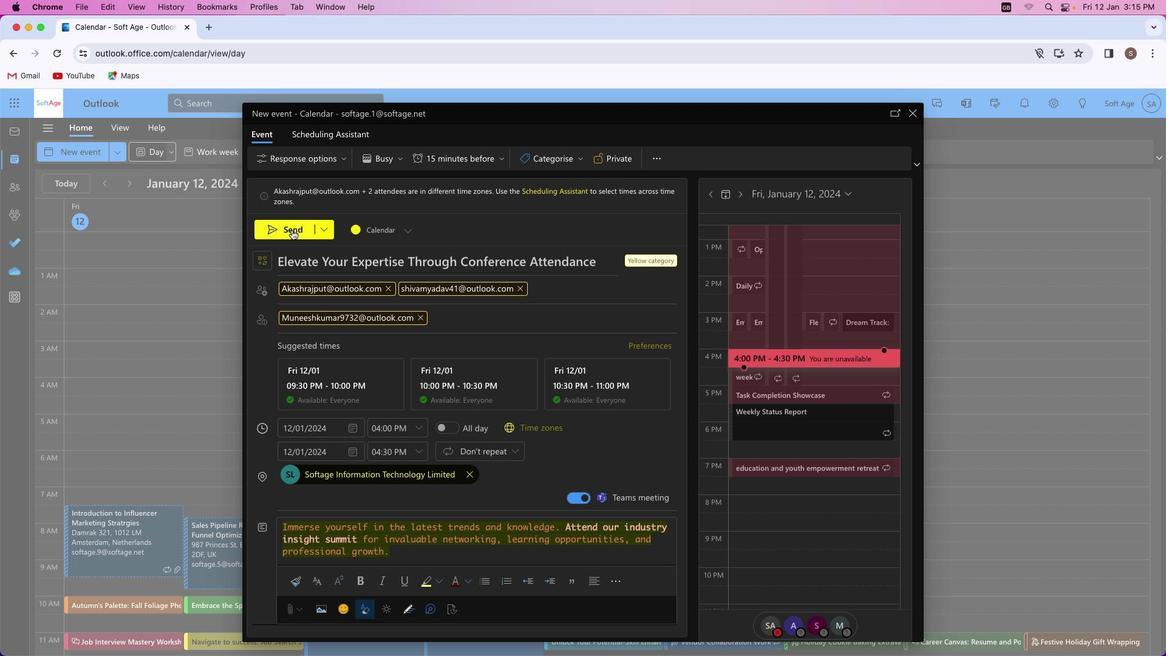 
Action: Mouse moved to (689, 430)
Screenshot: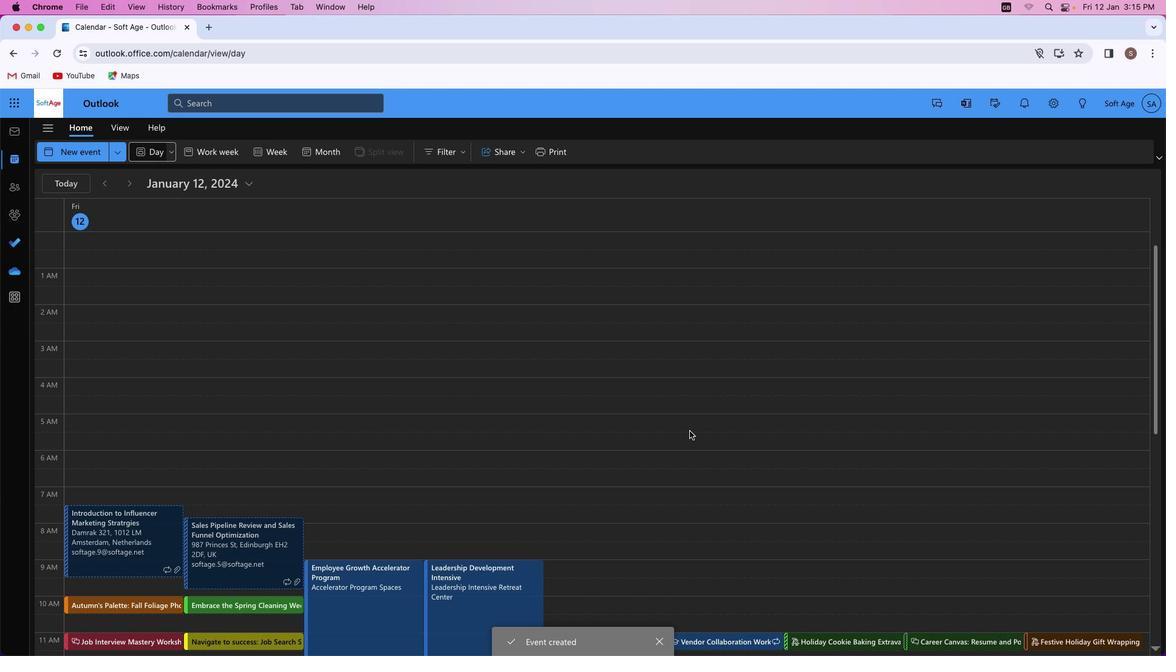 
